 Task: Explore satellite view of the Redwood National and State Parks.
Action: Mouse moved to (110, 173)
Screenshot: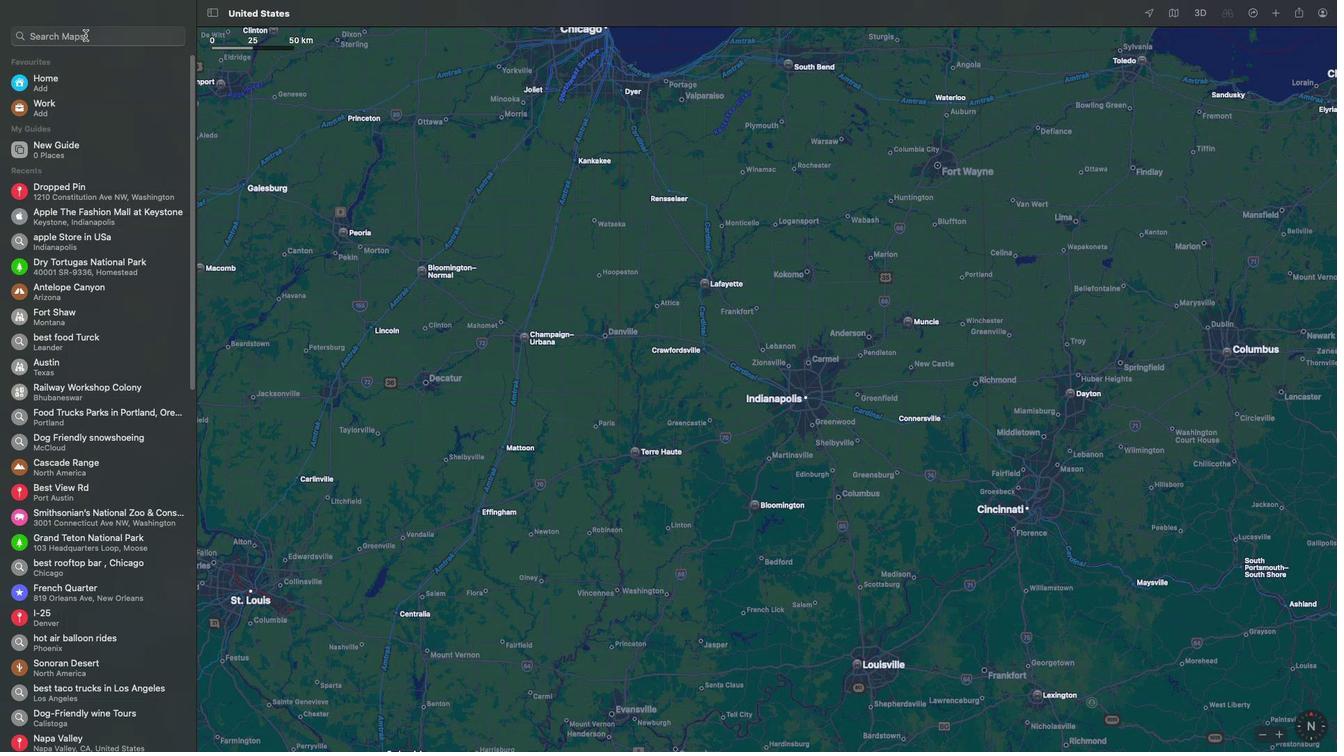 
Action: Mouse pressed left at (110, 173)
Screenshot: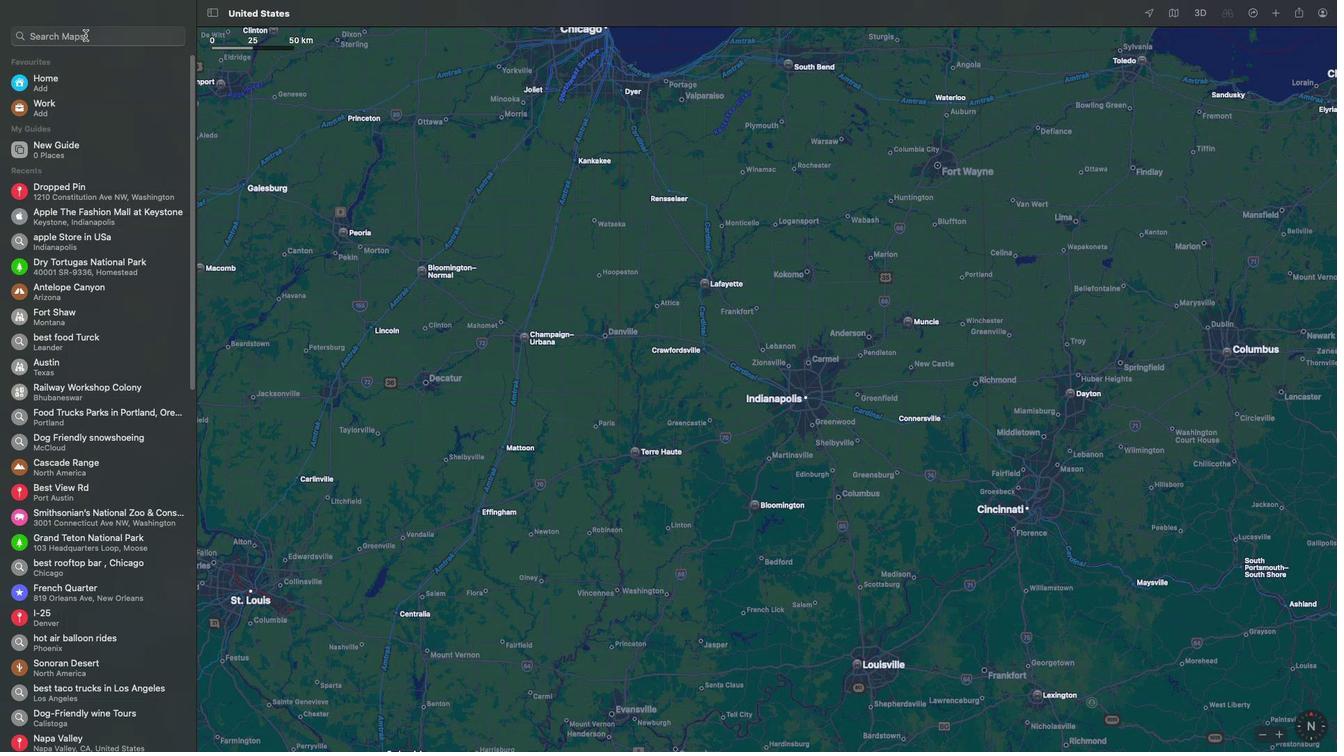 
Action: Key pressed Key.shift'R''E''D''W''O''O''D'Key.spaceKey.shift'N''A''T''I''O''N''A''L'Key.space'A''N''D'Key.space'A'Key.backspace'S''T''A''T''E'Key.spaceKey.shift'P''A''R''K''S'Key.enterKey.caps_lock
Screenshot: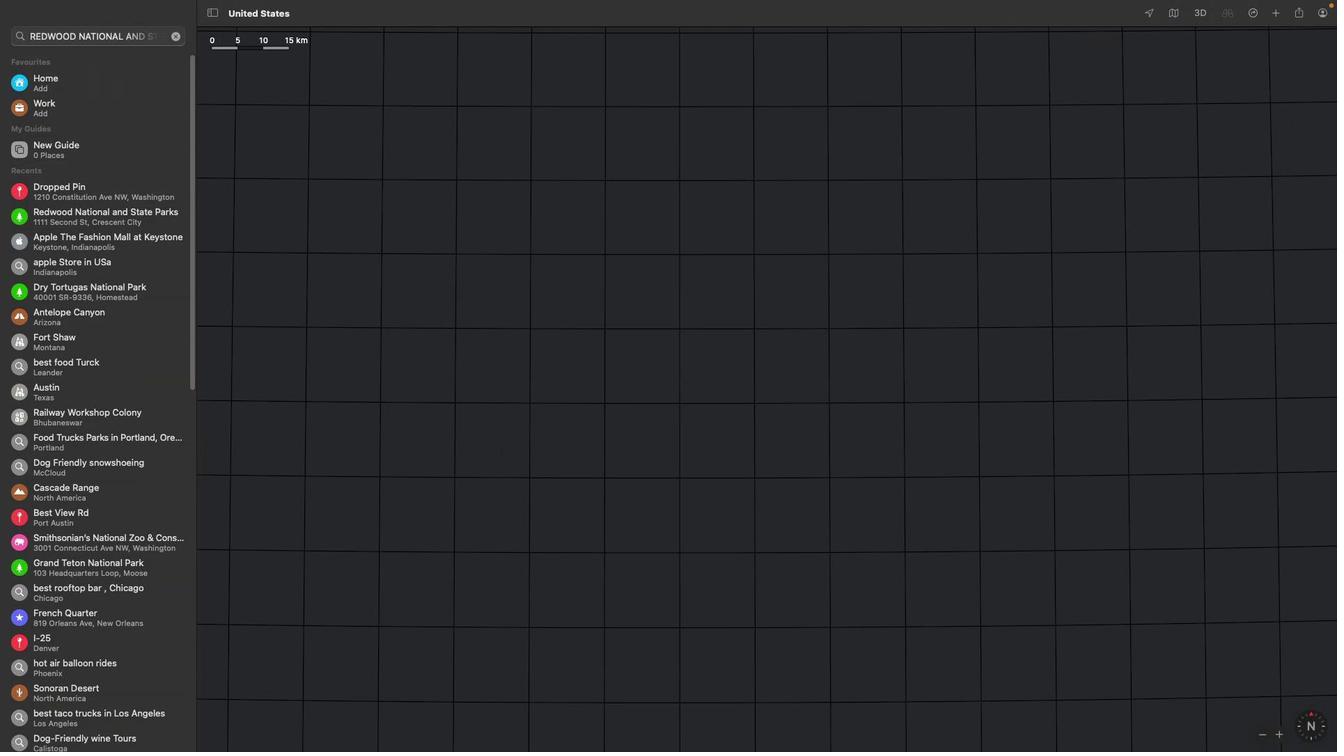 
Action: Mouse moved to (1140, 160)
Screenshot: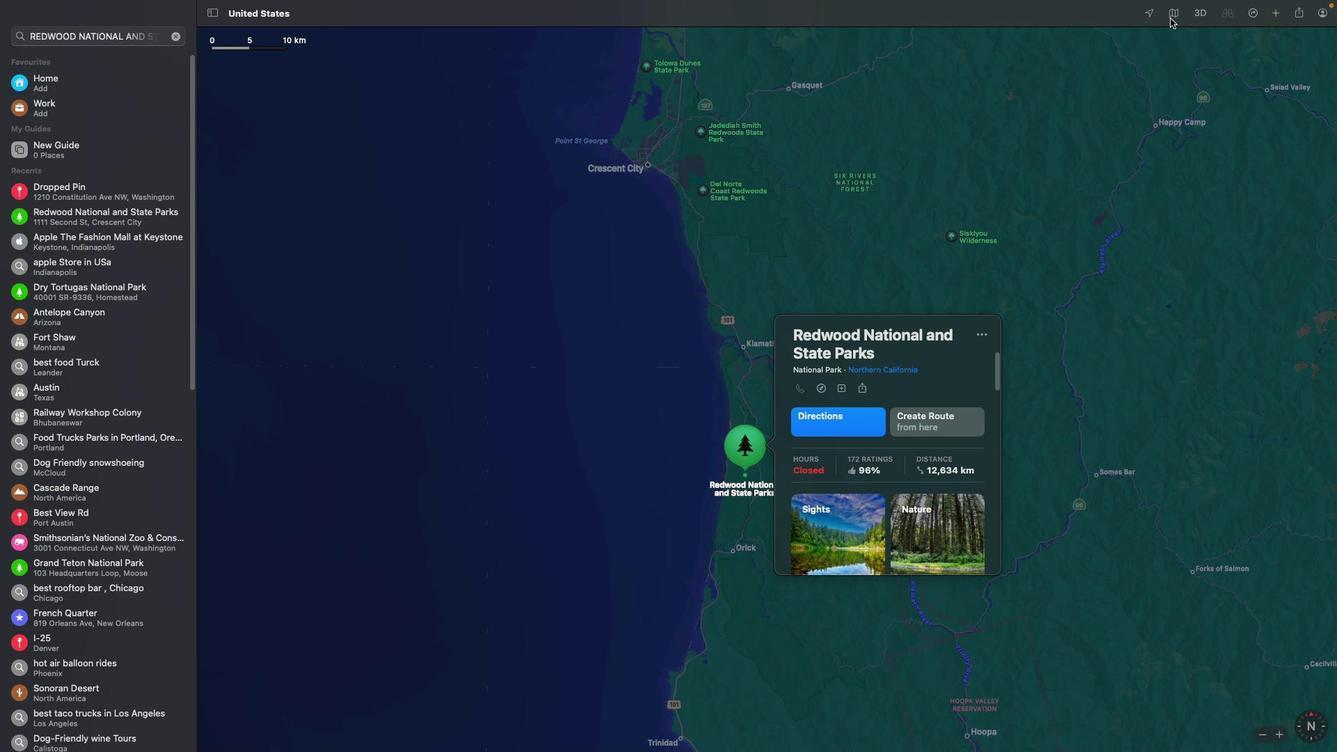 
Action: Mouse pressed left at (1140, 160)
Screenshot: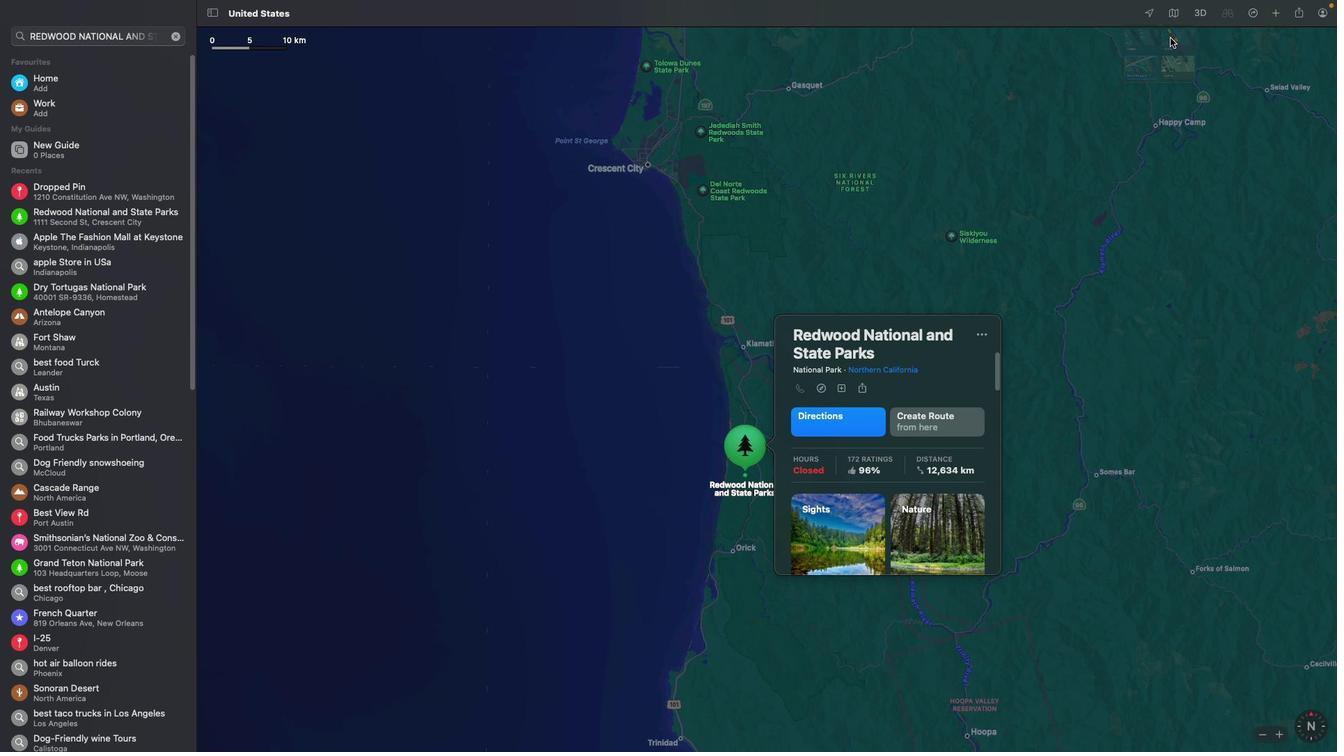 
Action: Mouse moved to (1194, 281)
Screenshot: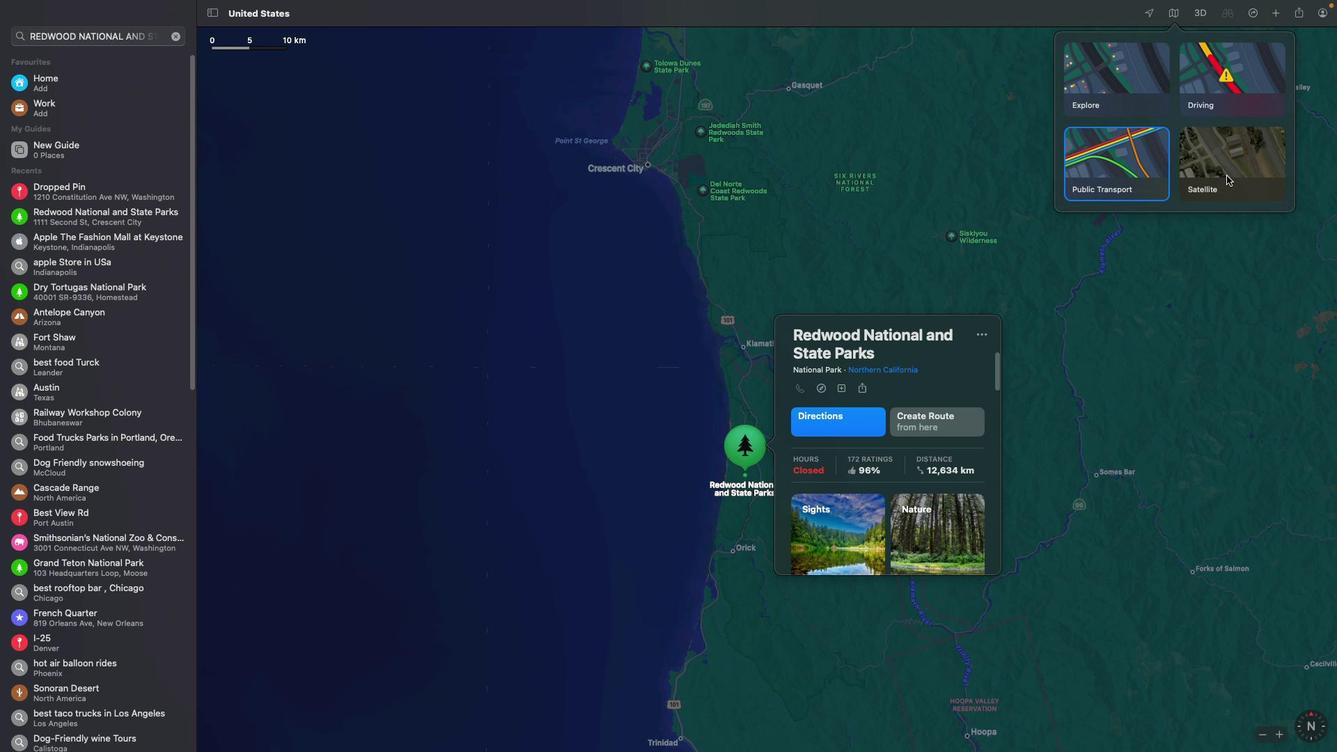 
Action: Mouse pressed left at (1194, 281)
Screenshot: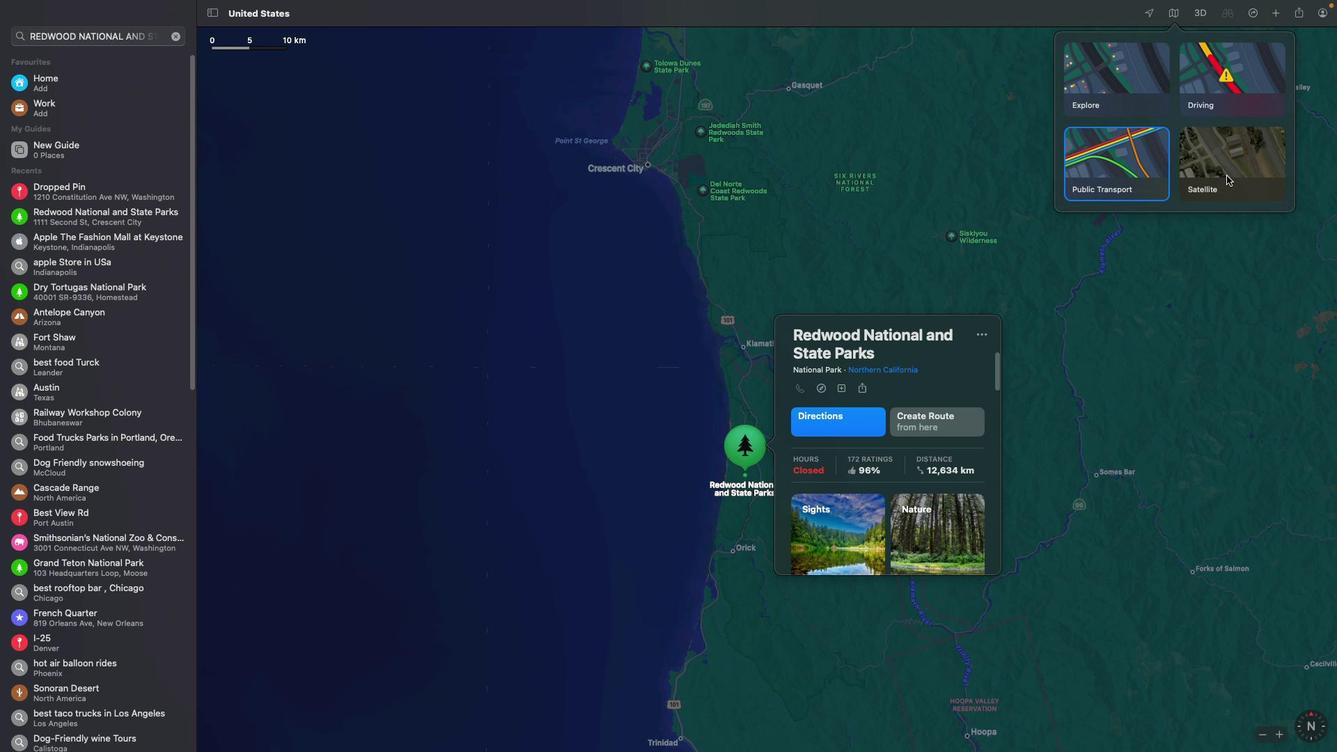 
Action: Mouse moved to (725, 535)
Screenshot: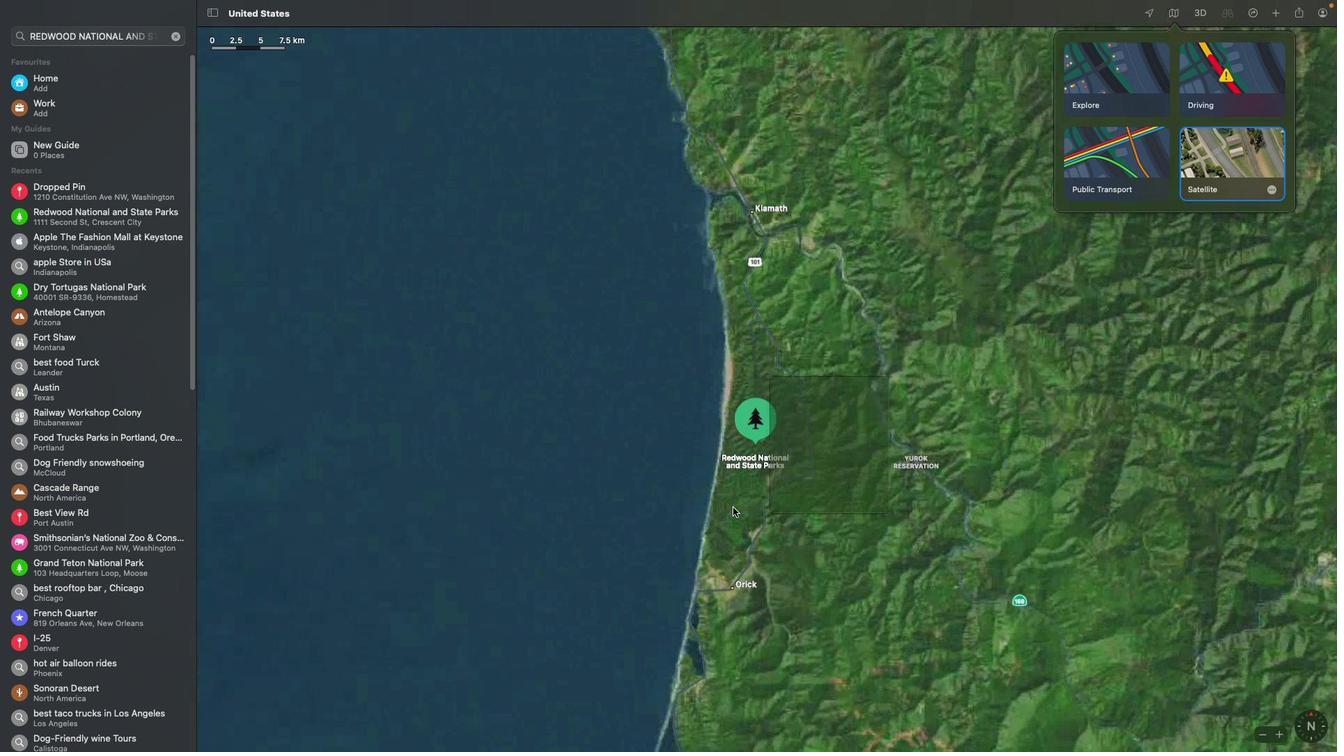
Action: Mouse scrolled (725, 535) with delta (28, 147)
Screenshot: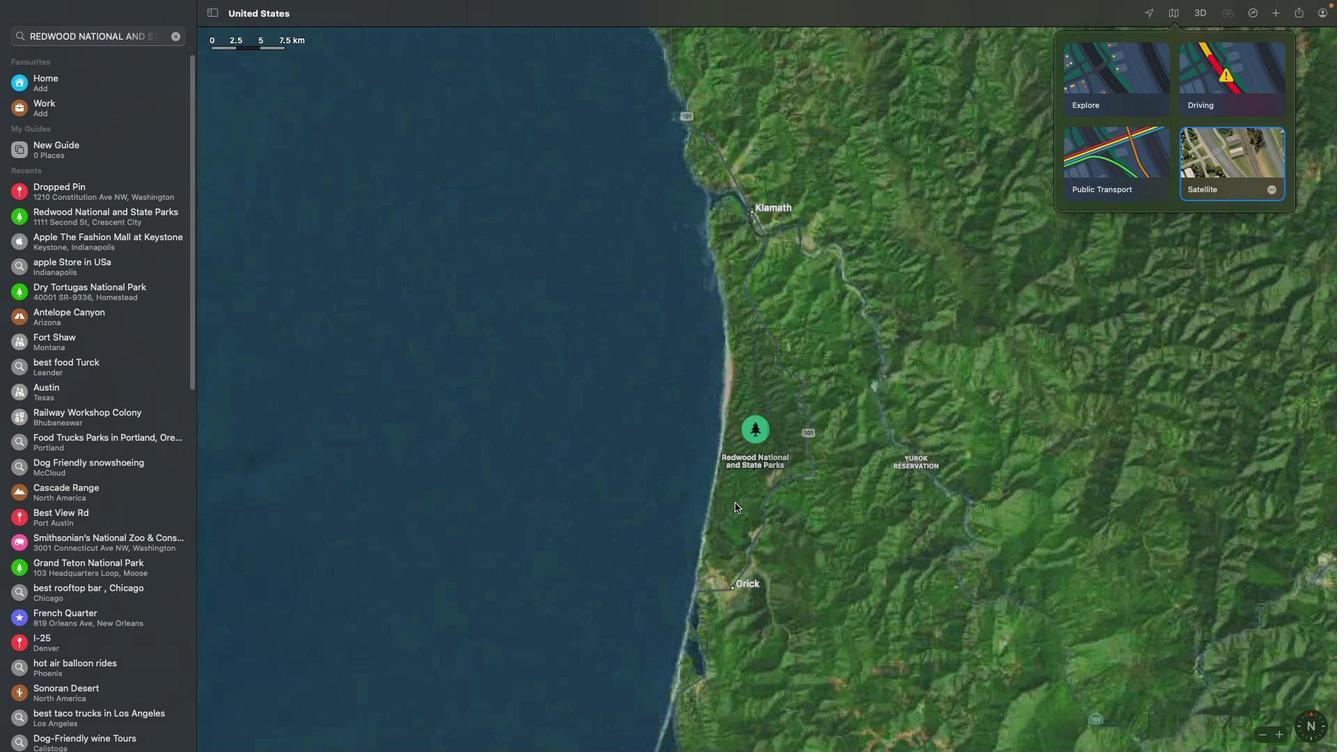
Action: Mouse scrolled (725, 535) with delta (28, 147)
Screenshot: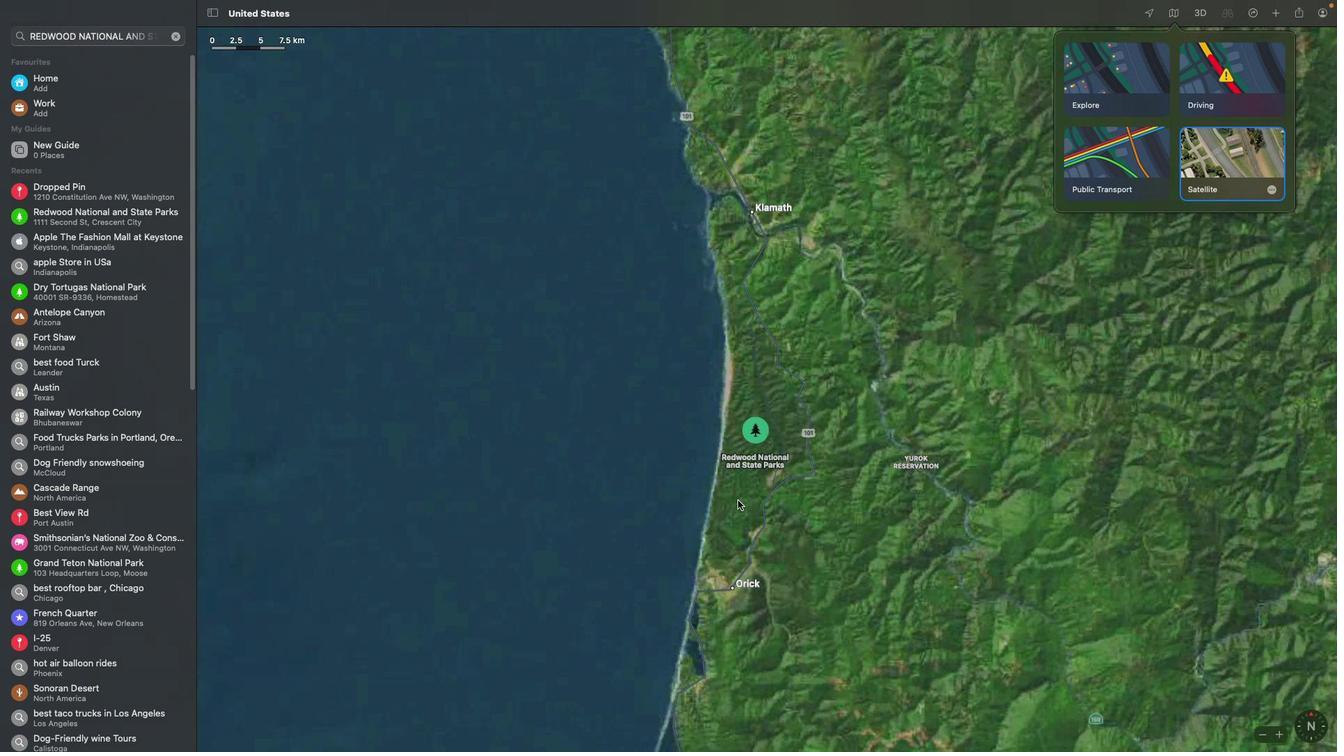 
Action: Mouse scrolled (725, 535) with delta (28, 148)
Screenshot: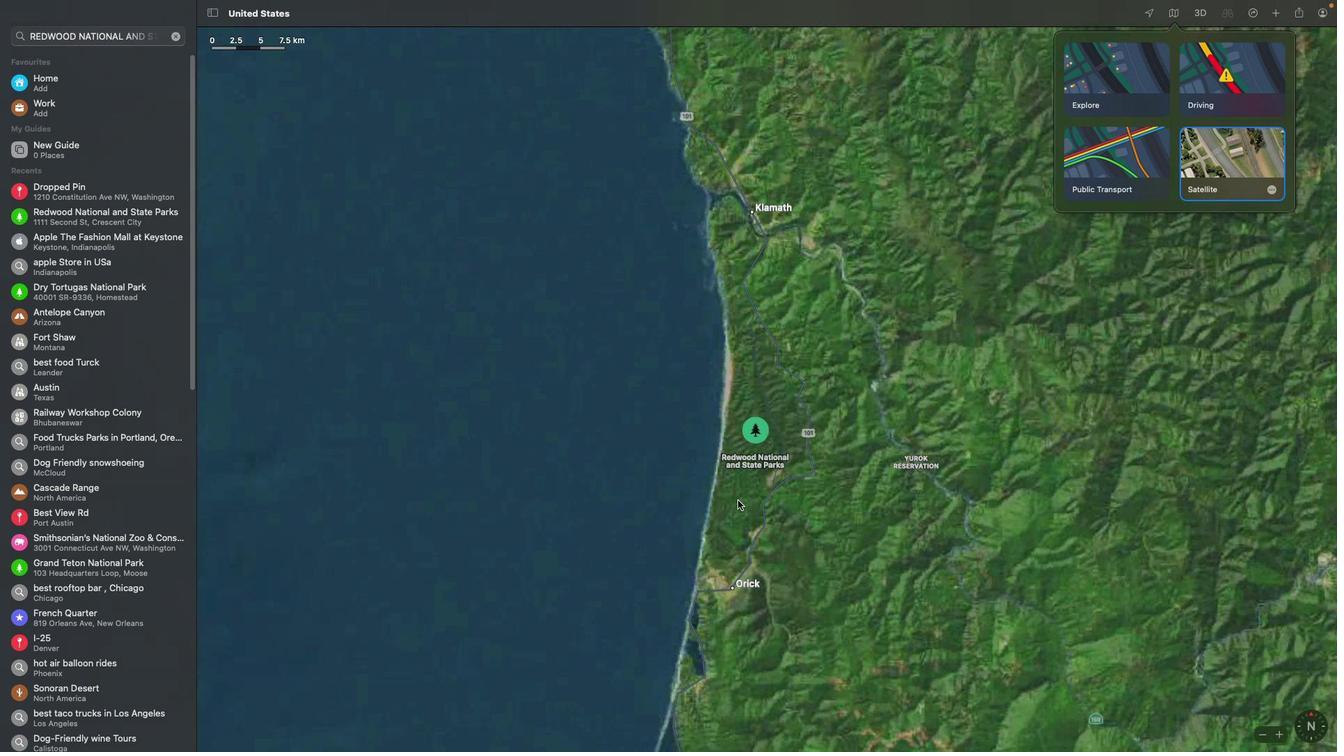 
Action: Mouse scrolled (725, 535) with delta (28, 149)
Screenshot: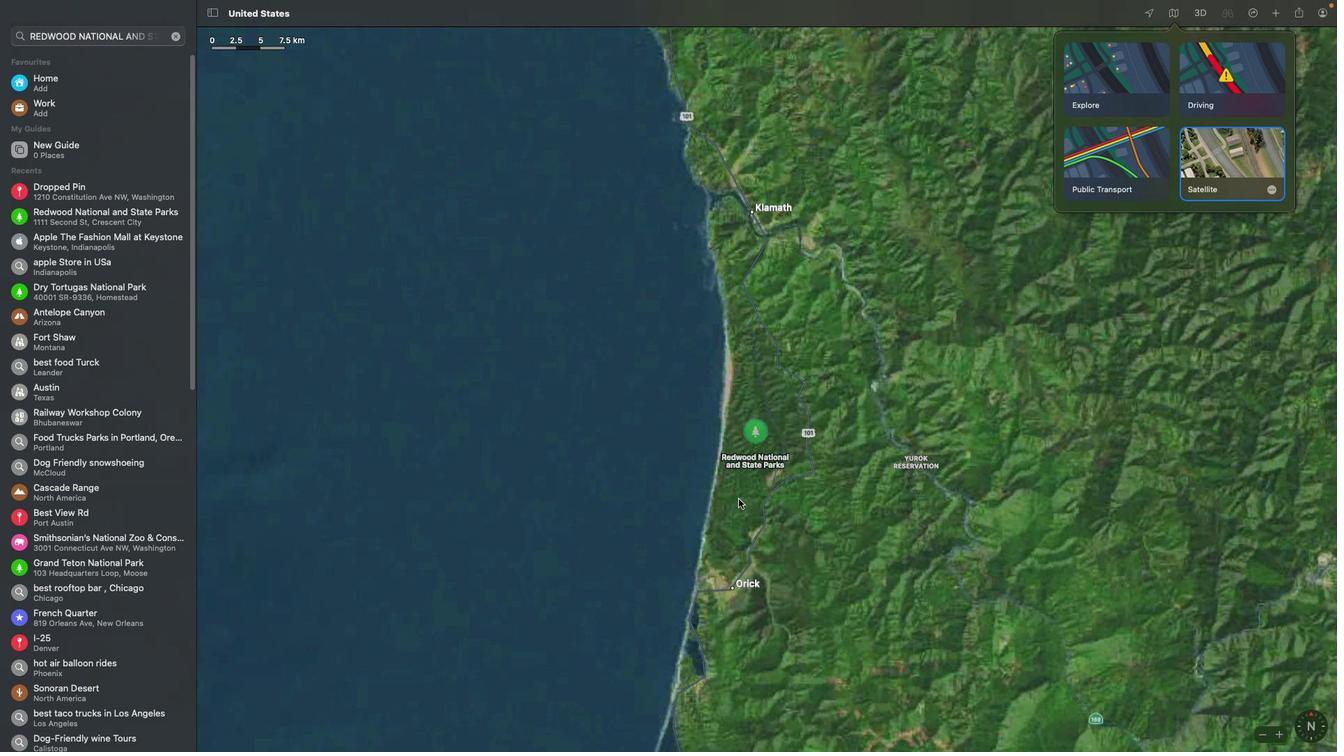 
Action: Mouse scrolled (725, 535) with delta (28, 150)
Screenshot: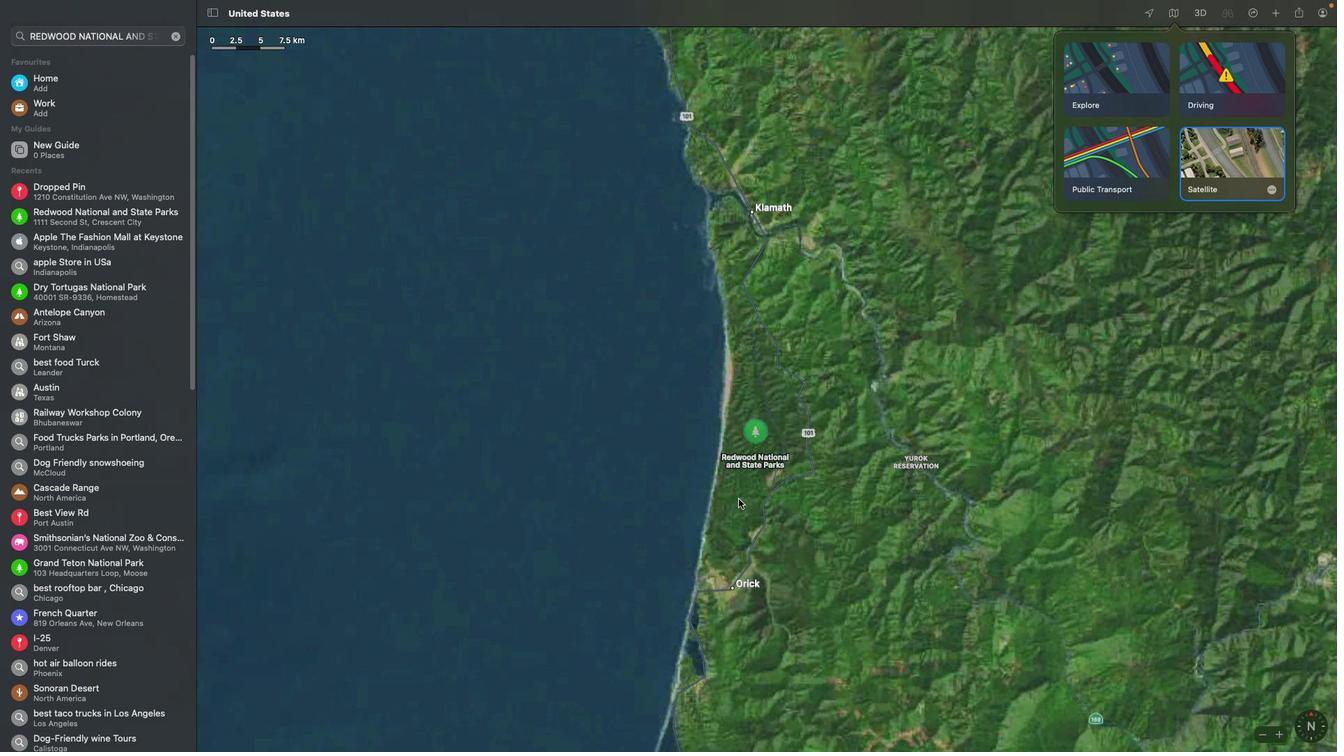
Action: Mouse scrolled (725, 535) with delta (28, 150)
Screenshot: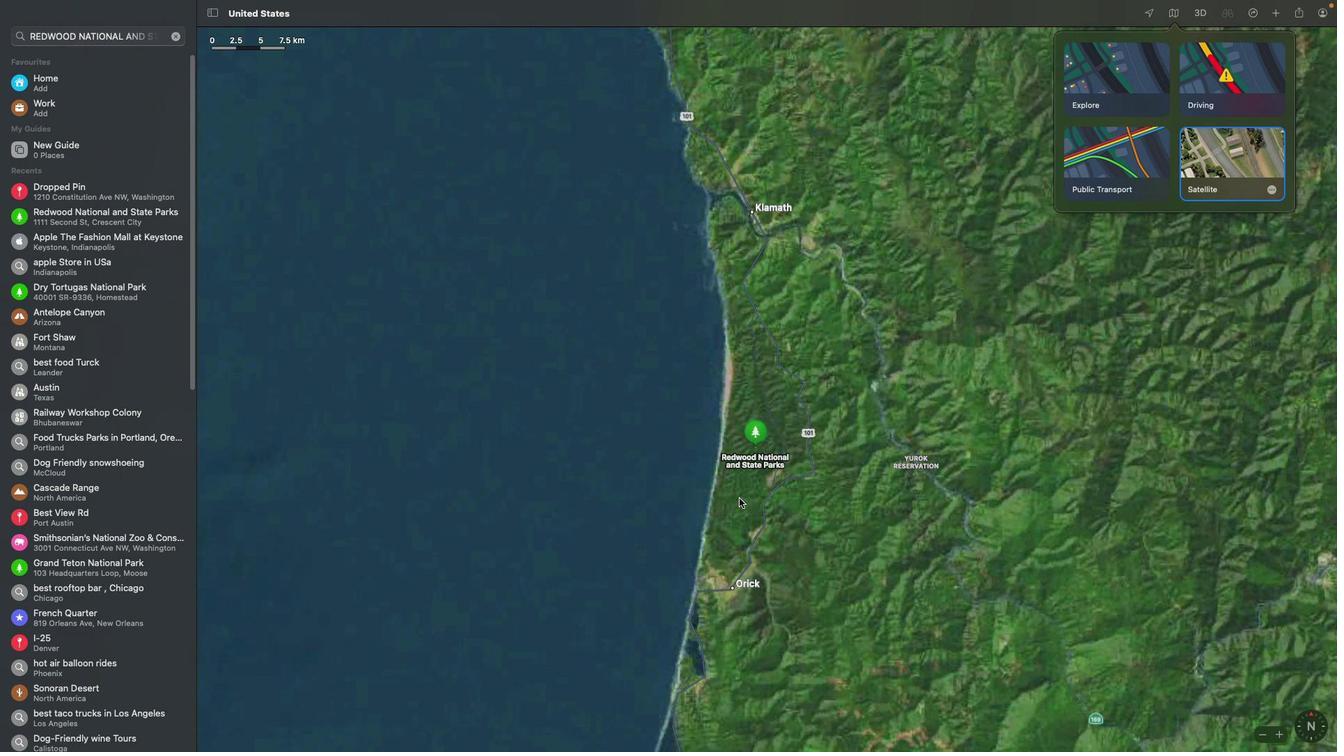 
Action: Mouse moved to (730, 528)
Screenshot: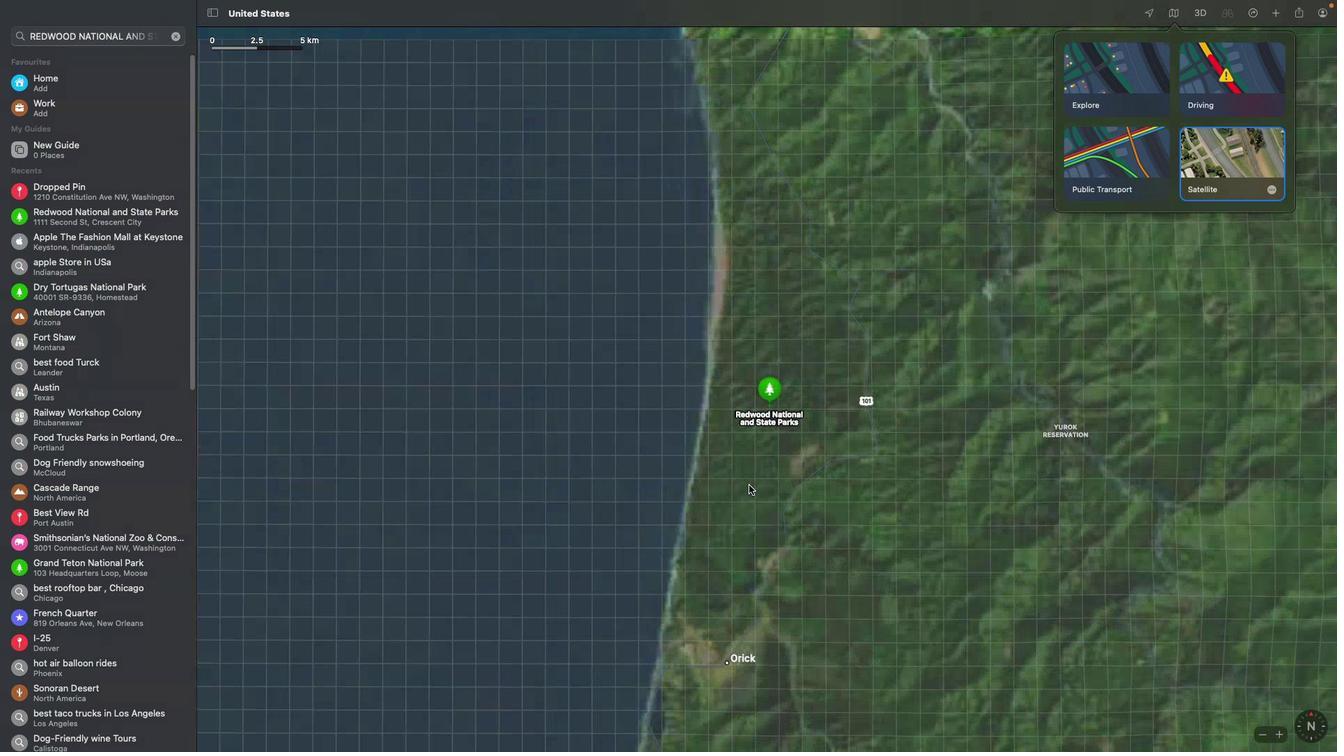 
Action: Mouse scrolled (730, 528) with delta (28, 147)
Screenshot: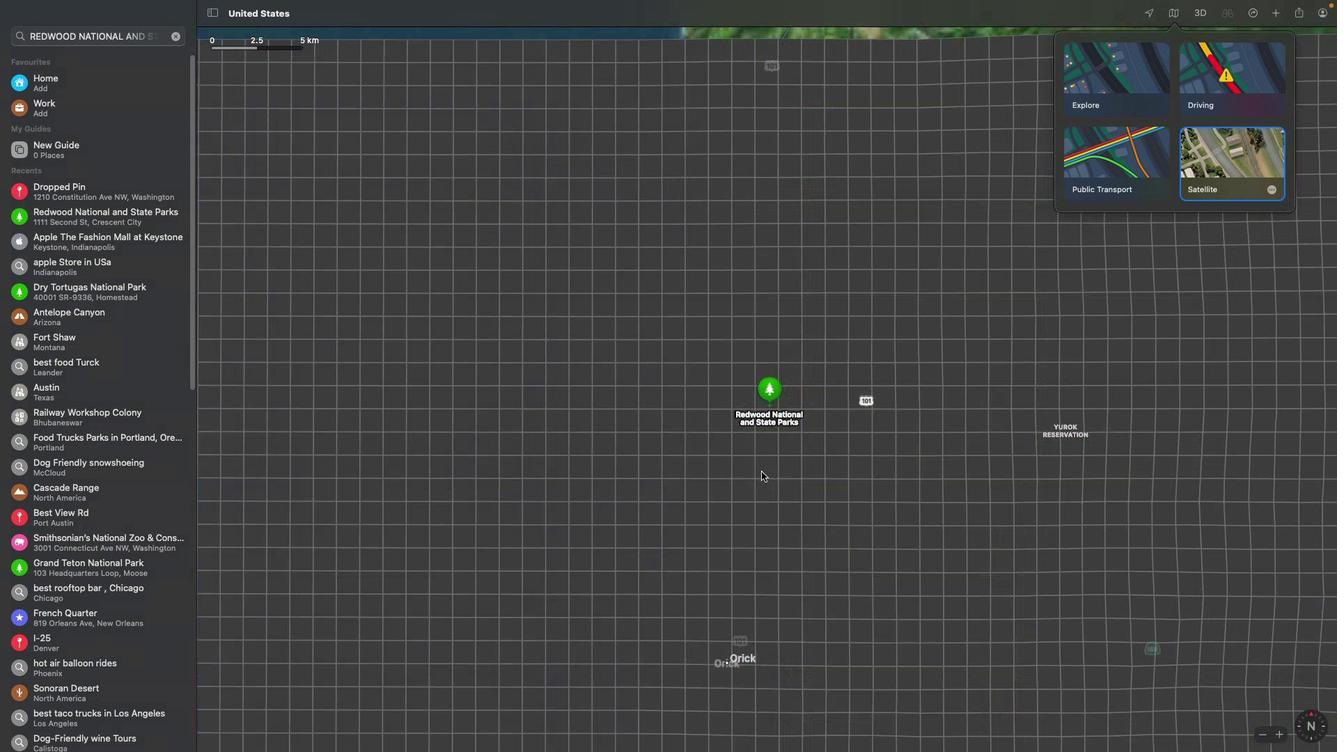 
Action: Mouse scrolled (730, 528) with delta (28, 147)
Screenshot: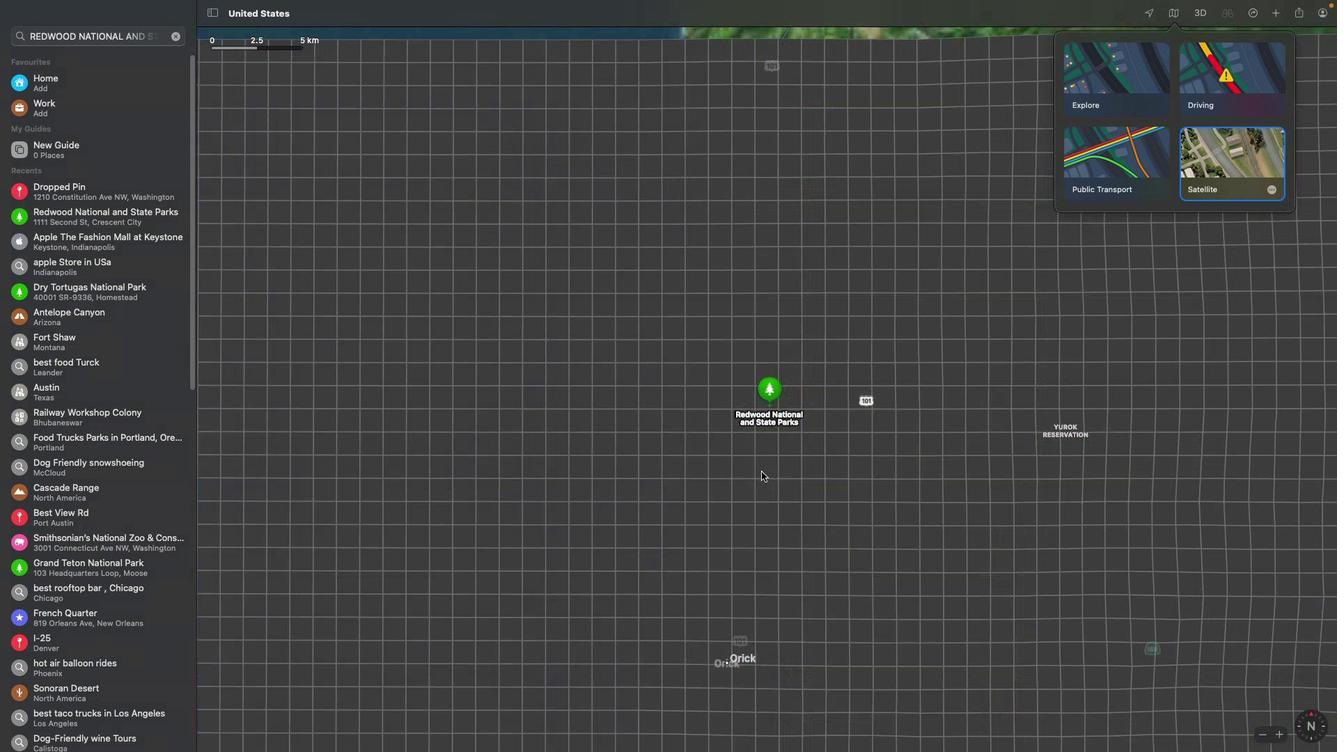 
Action: Mouse scrolled (730, 528) with delta (28, 148)
Screenshot: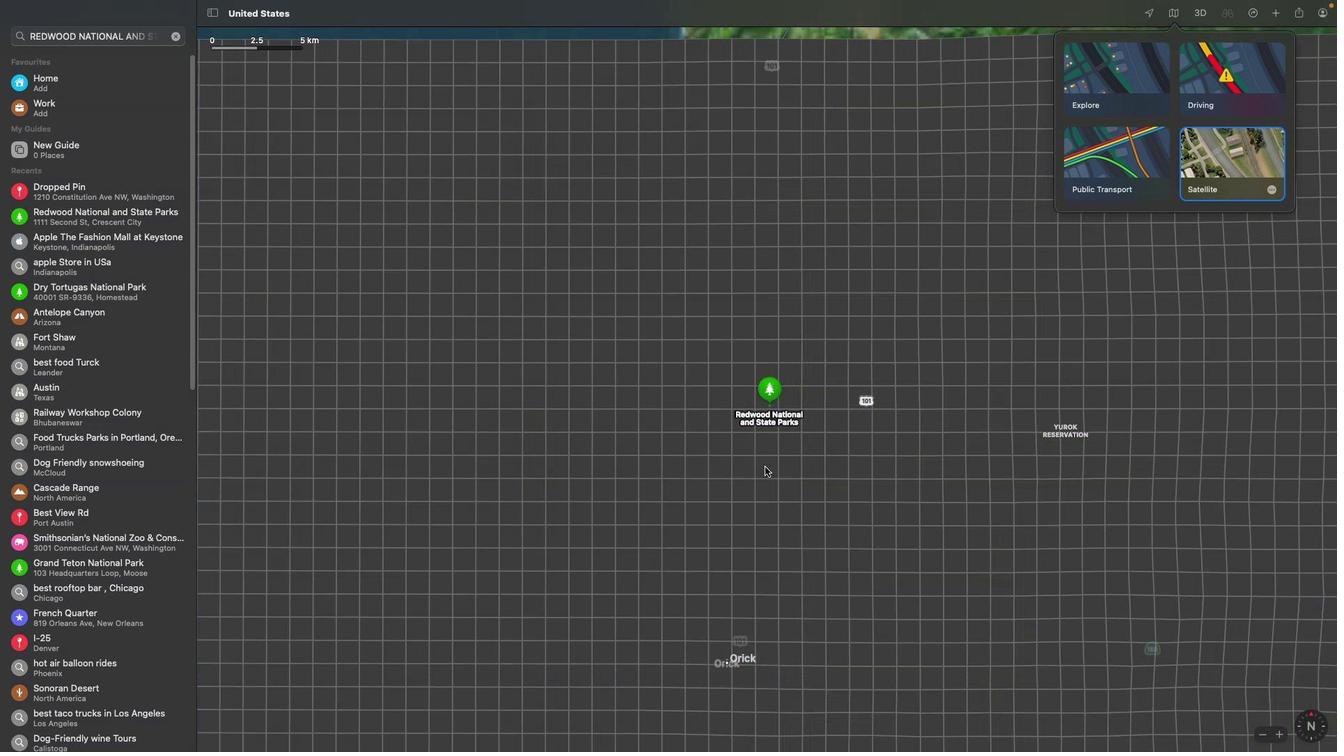 
Action: Mouse scrolled (730, 528) with delta (28, 149)
Screenshot: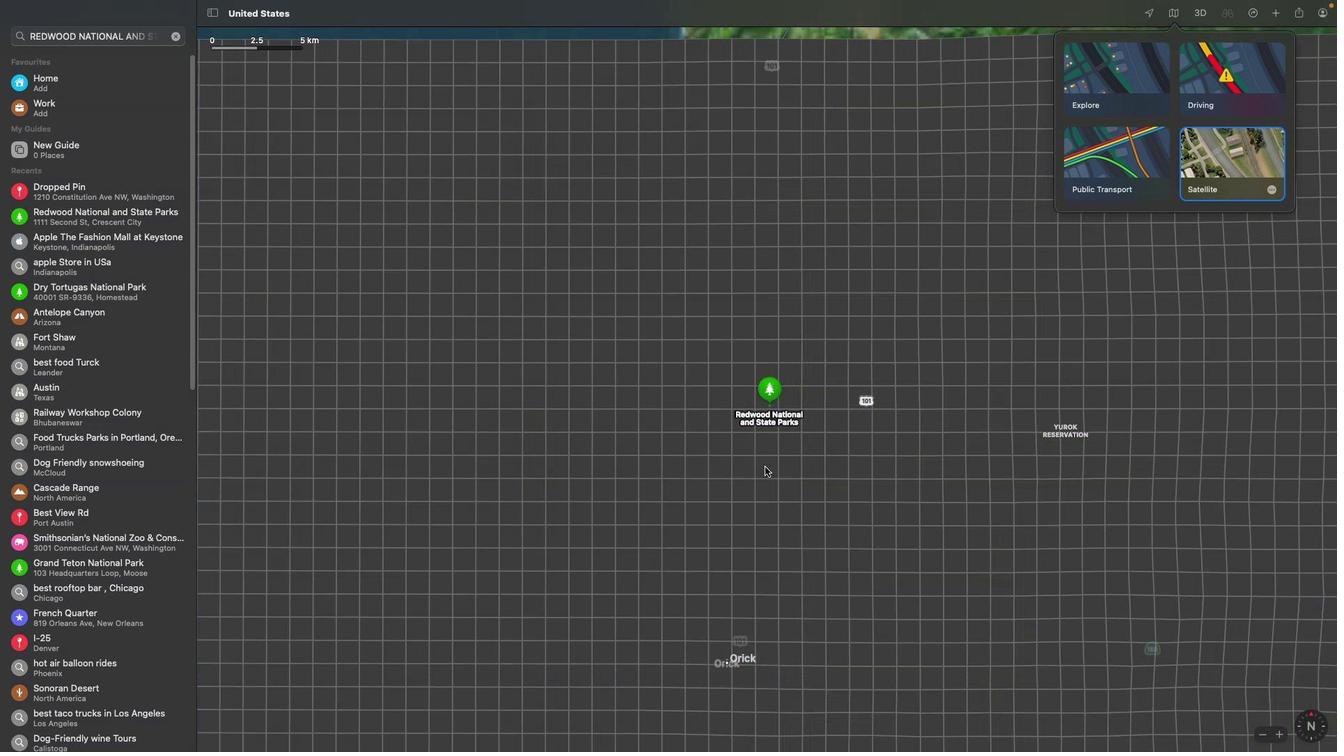 
Action: Mouse scrolled (730, 528) with delta (28, 150)
Screenshot: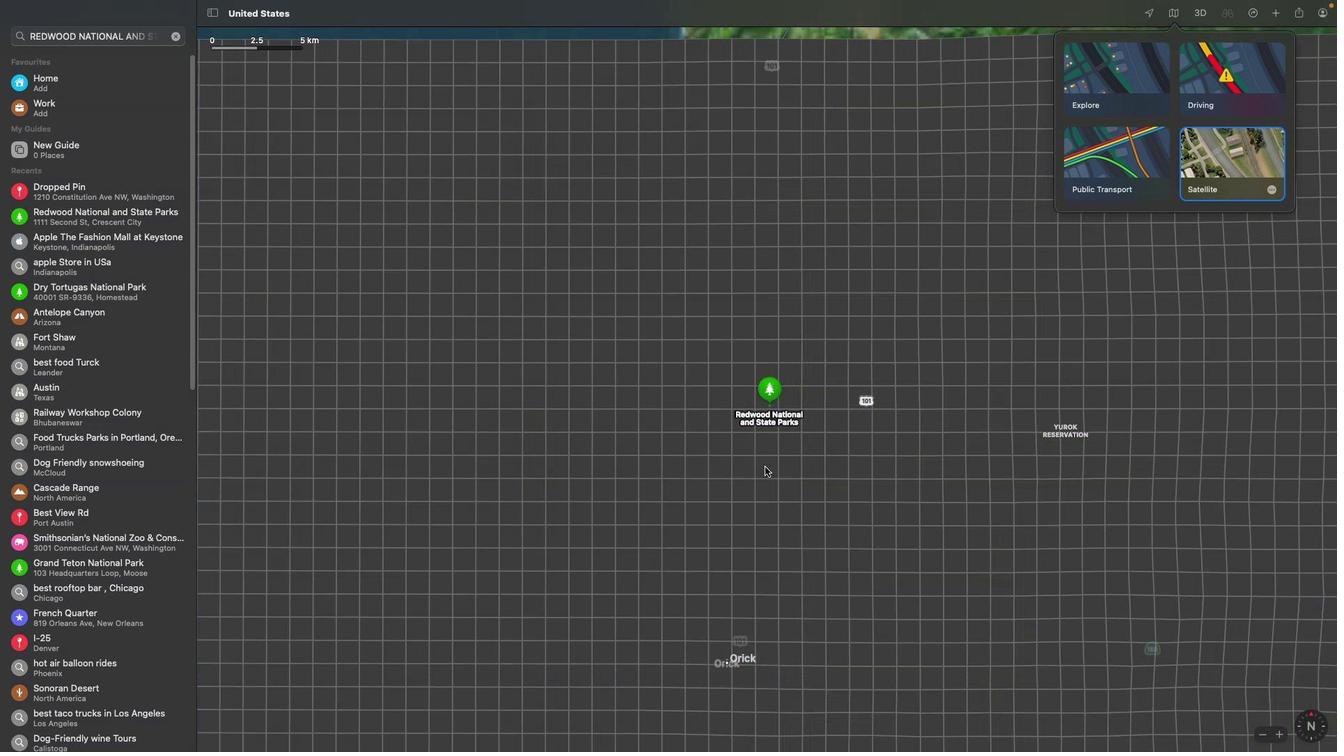 
Action: Mouse scrolled (730, 528) with delta (28, 150)
Screenshot: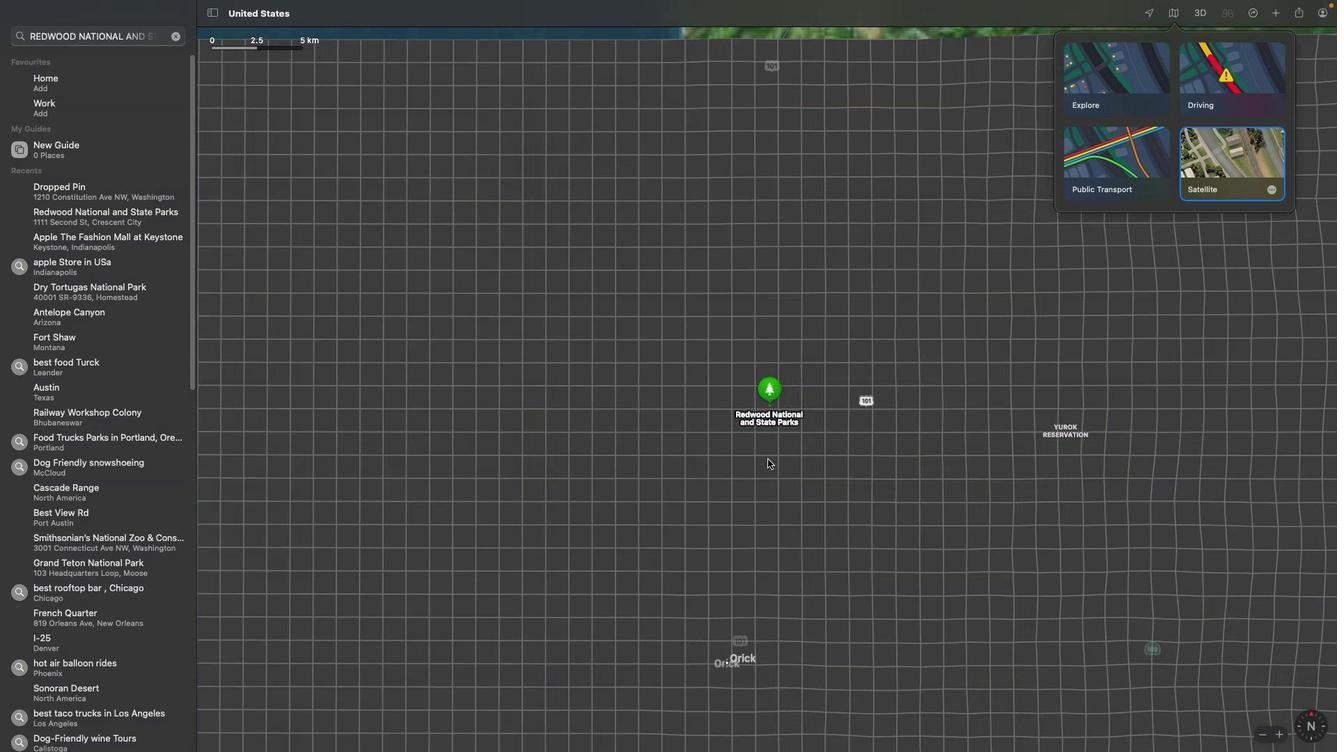 
Action: Mouse moved to (763, 487)
Screenshot: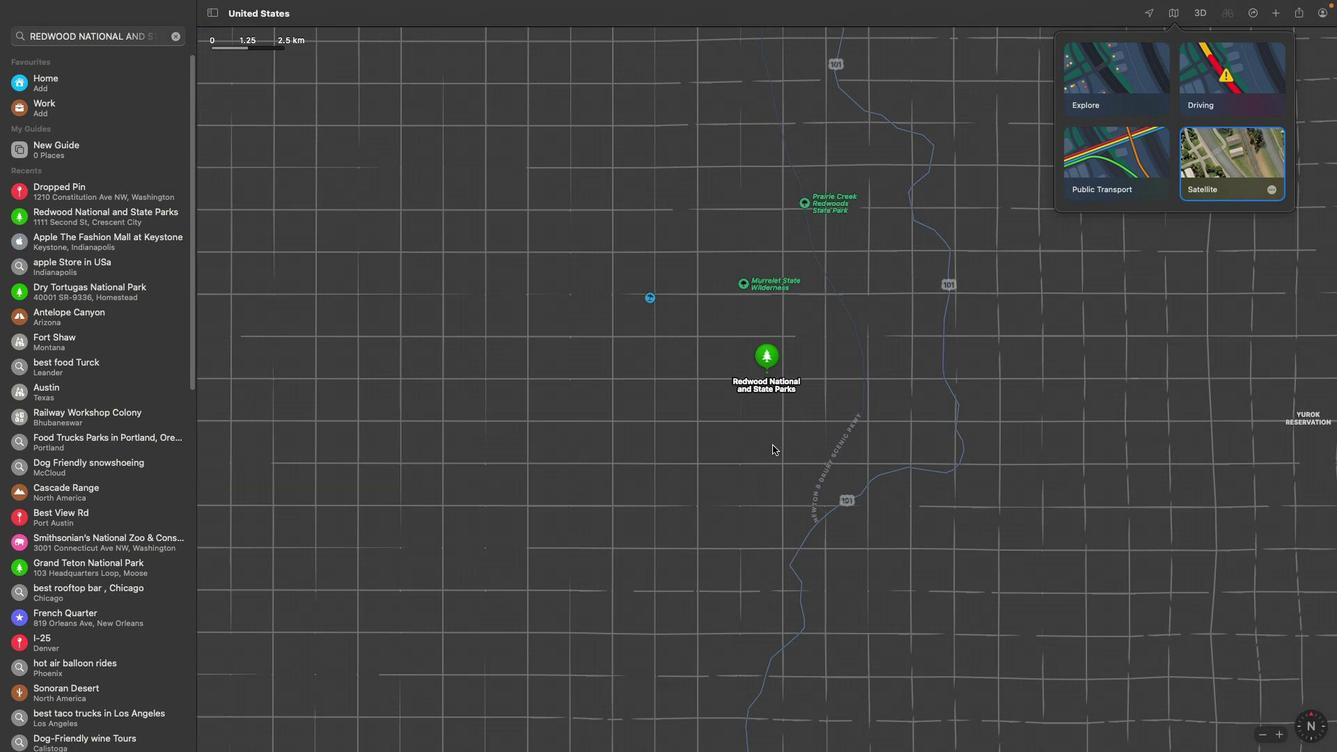 
Action: Mouse scrolled (763, 487) with delta (28, 147)
Screenshot: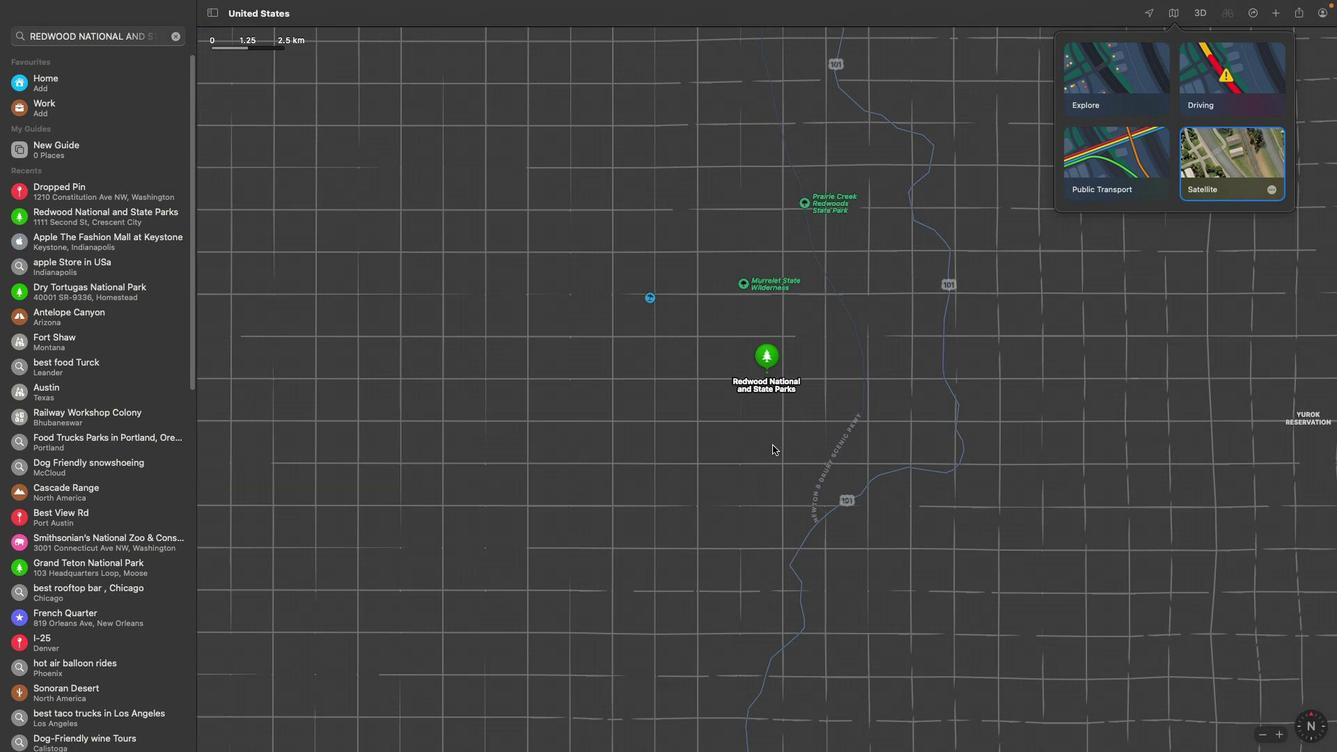 
Action: Mouse scrolled (763, 487) with delta (28, 147)
Screenshot: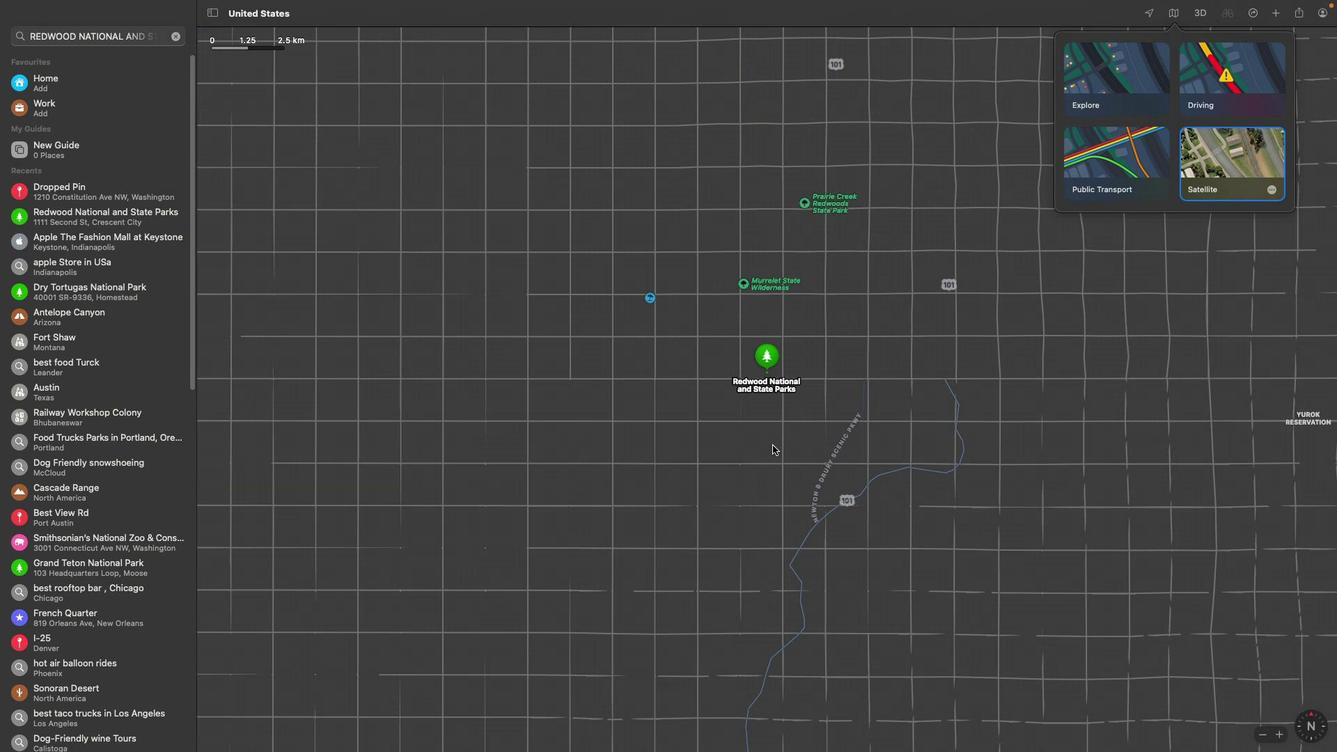 
Action: Mouse scrolled (763, 487) with delta (28, 148)
Screenshot: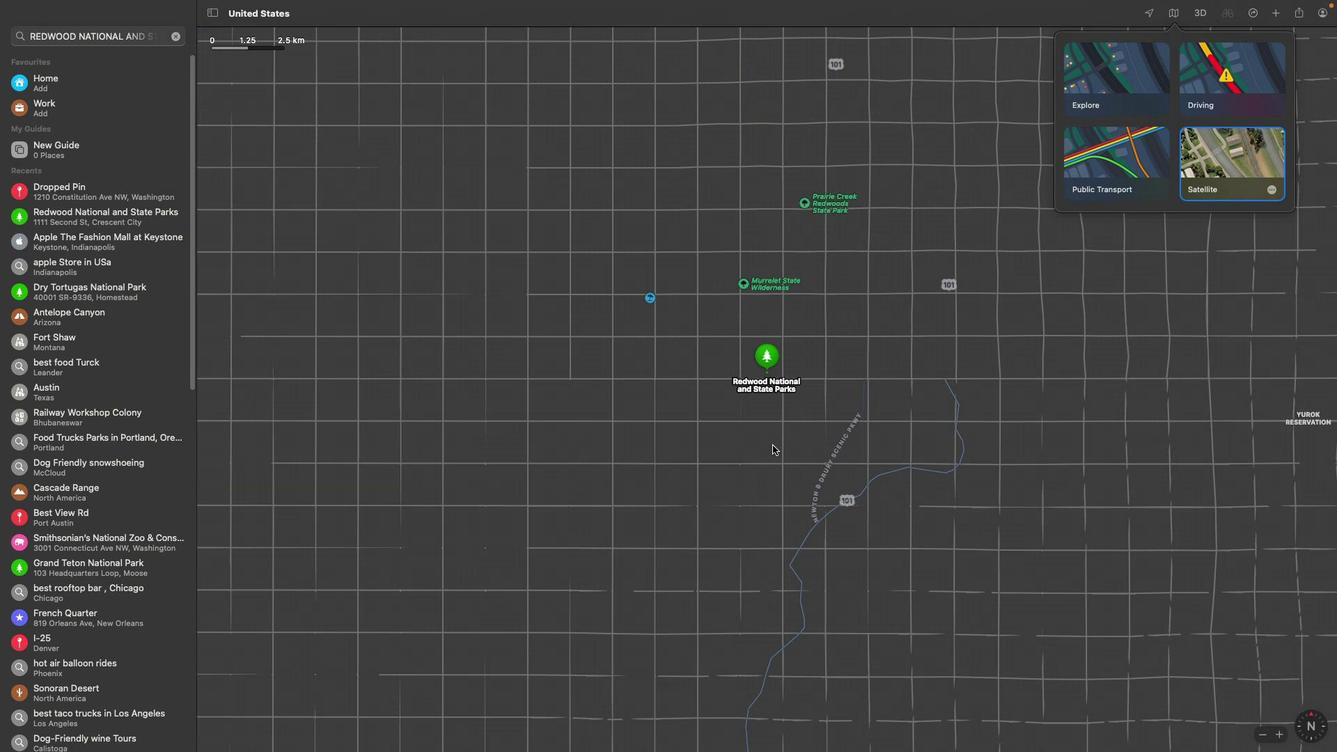 
Action: Mouse scrolled (763, 487) with delta (28, 149)
Screenshot: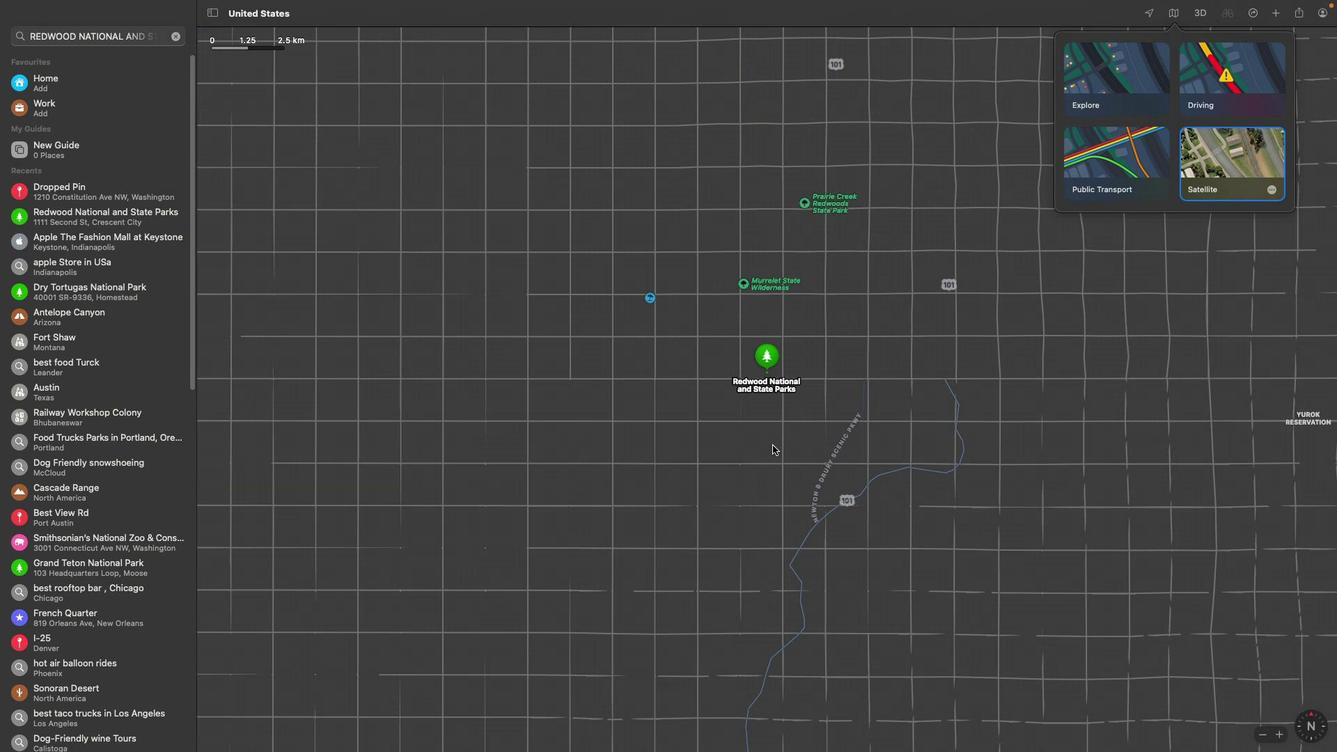 
Action: Mouse scrolled (763, 487) with delta (28, 150)
Screenshot: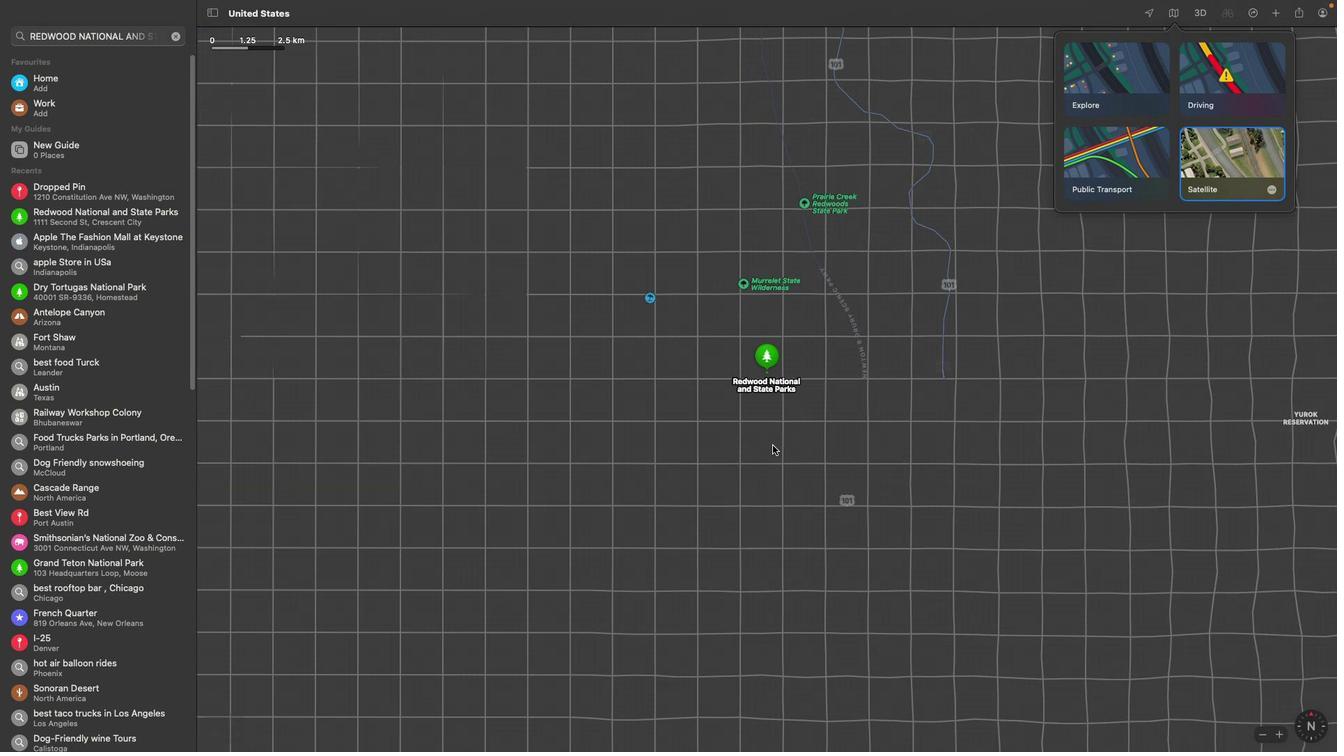 
Action: Mouse scrolled (763, 487) with delta (28, 150)
Screenshot: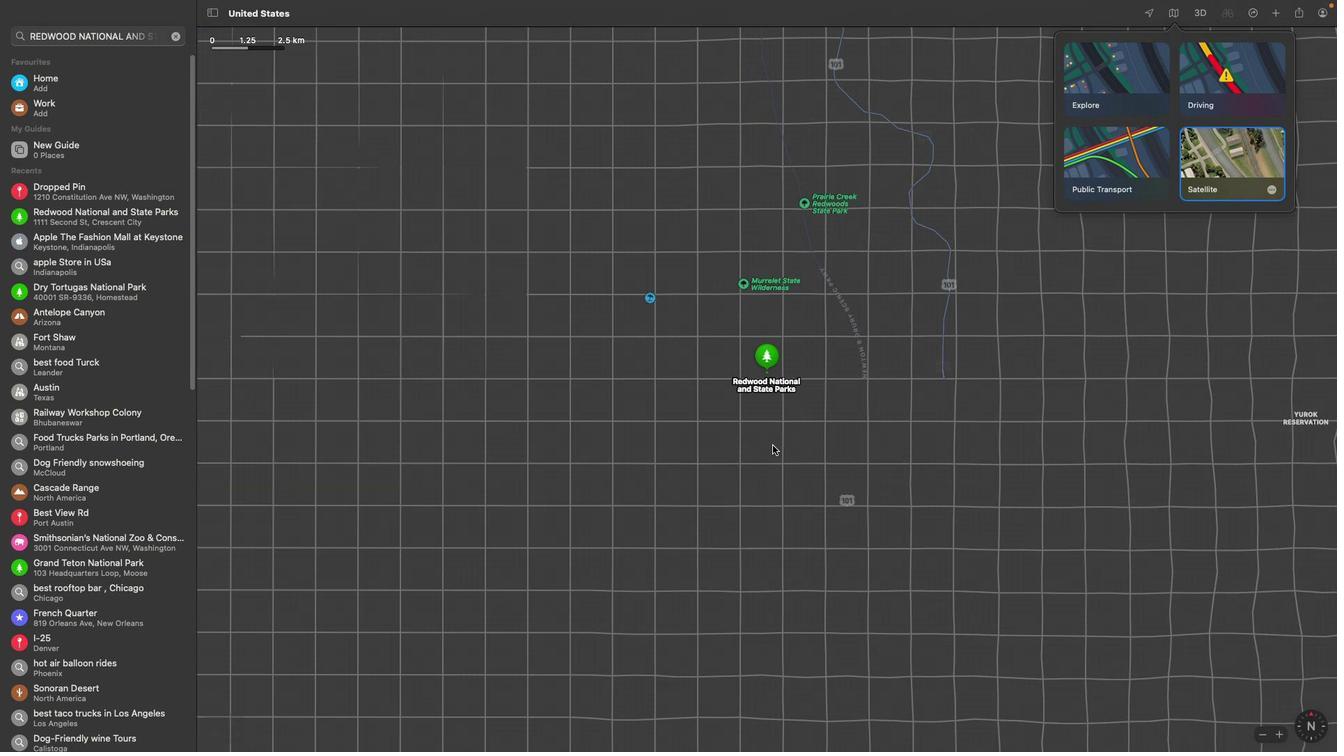 
Action: Mouse moved to (742, 464)
Screenshot: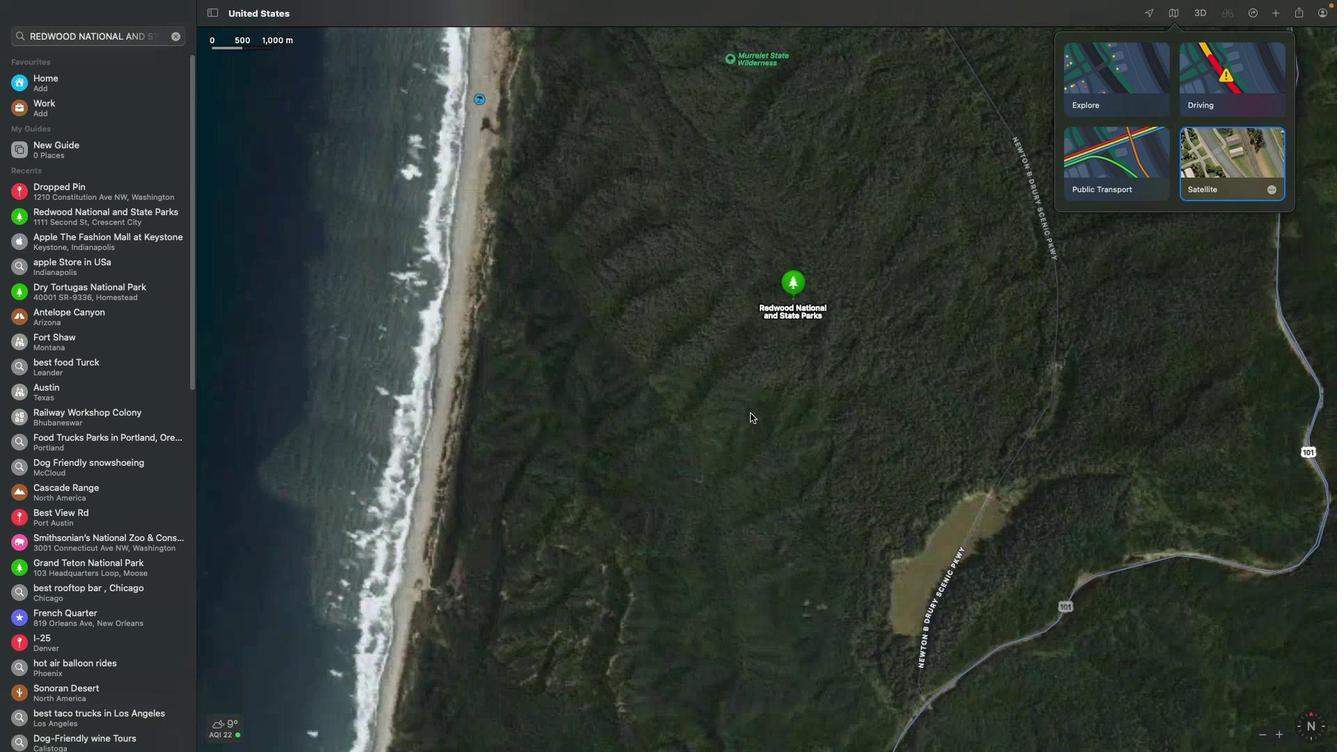 
Action: Mouse scrolled (742, 464) with delta (28, 147)
Screenshot: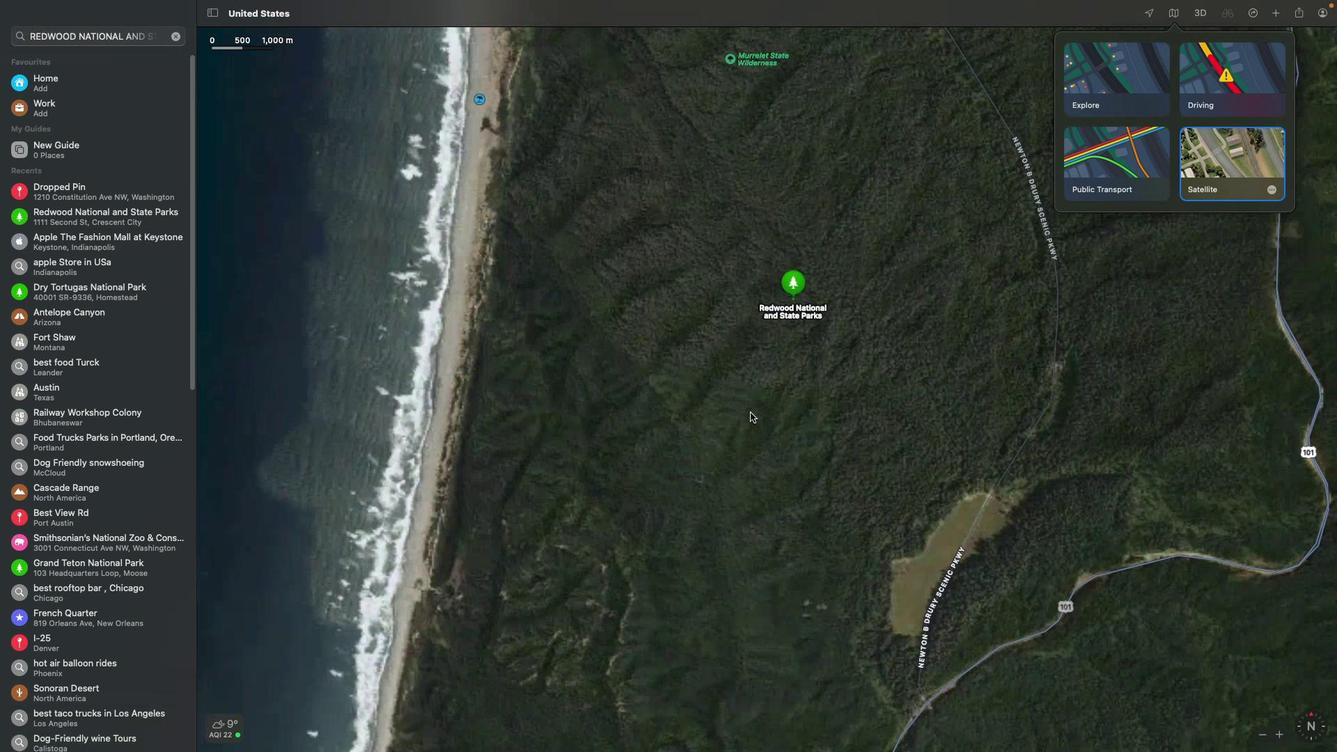 
Action: Mouse scrolled (742, 464) with delta (28, 147)
Screenshot: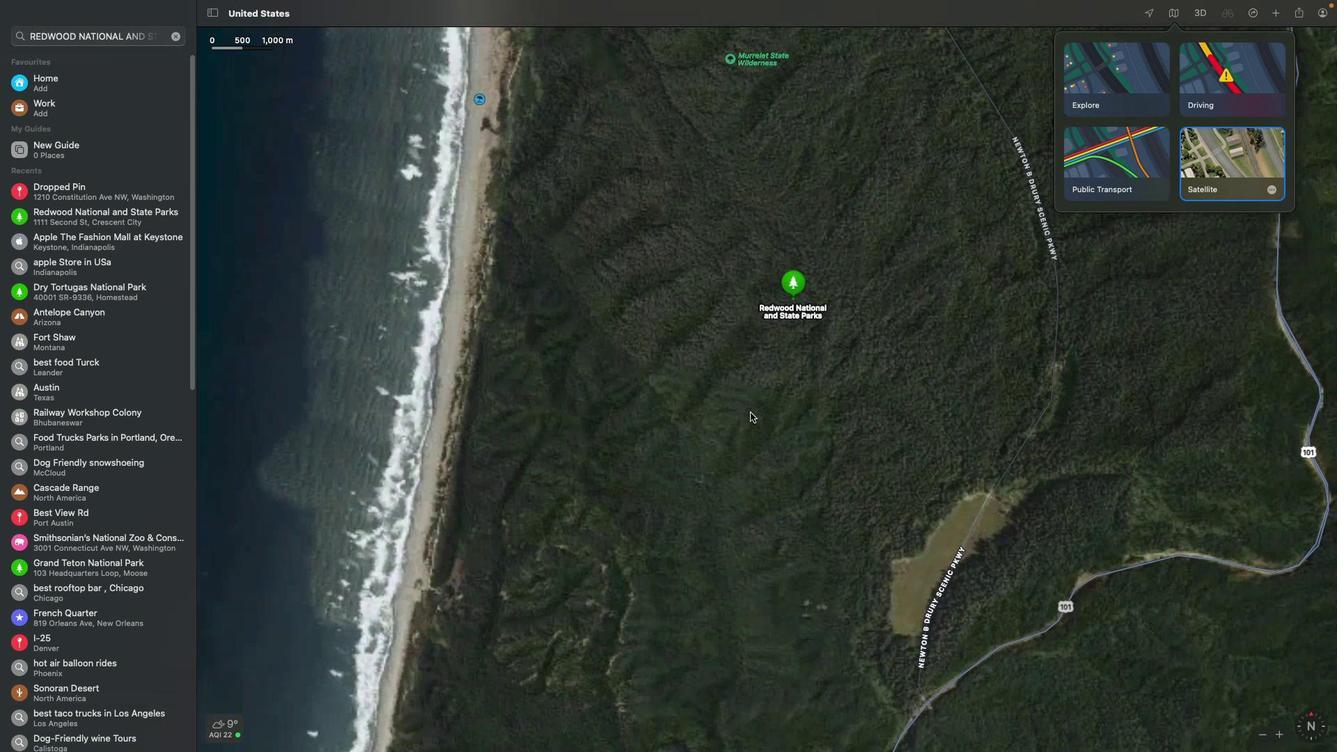 
Action: Mouse scrolled (742, 464) with delta (28, 148)
Screenshot: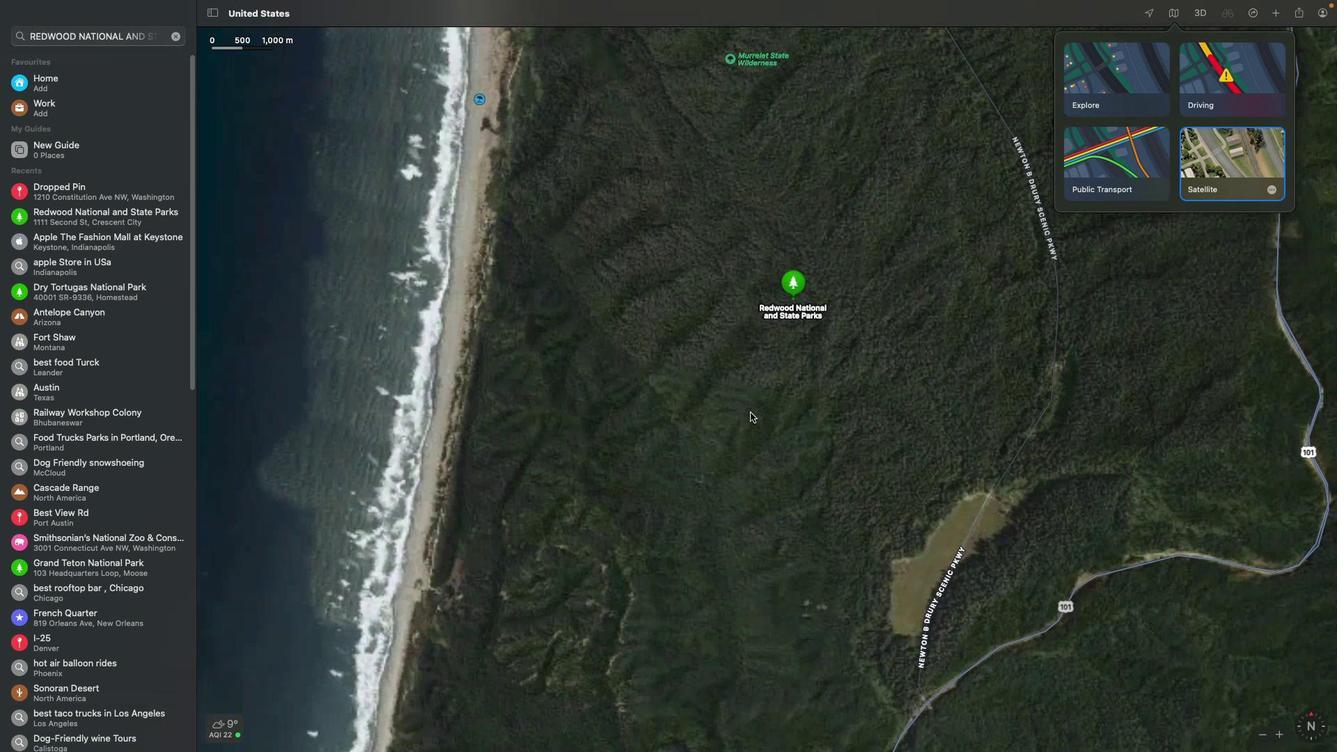 
Action: Mouse scrolled (742, 464) with delta (28, 149)
Screenshot: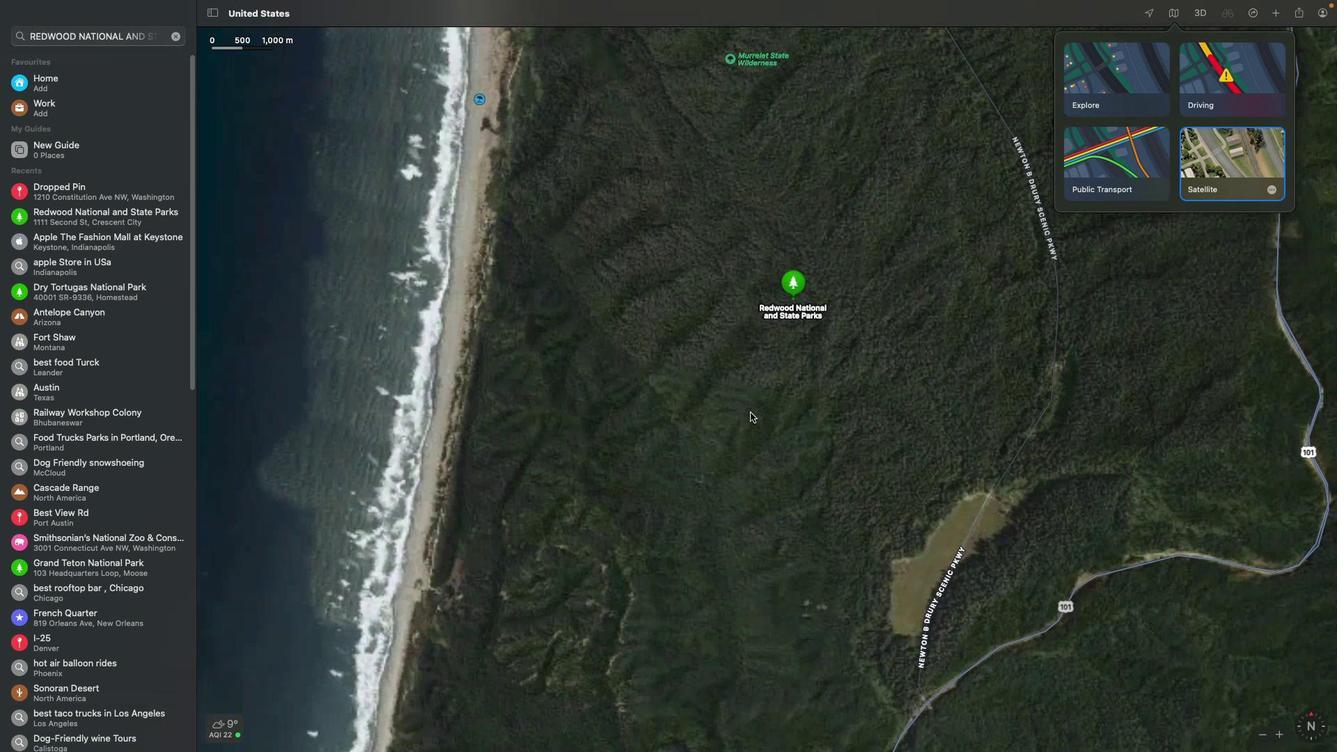 
Action: Mouse scrolled (742, 464) with delta (28, 150)
Screenshot: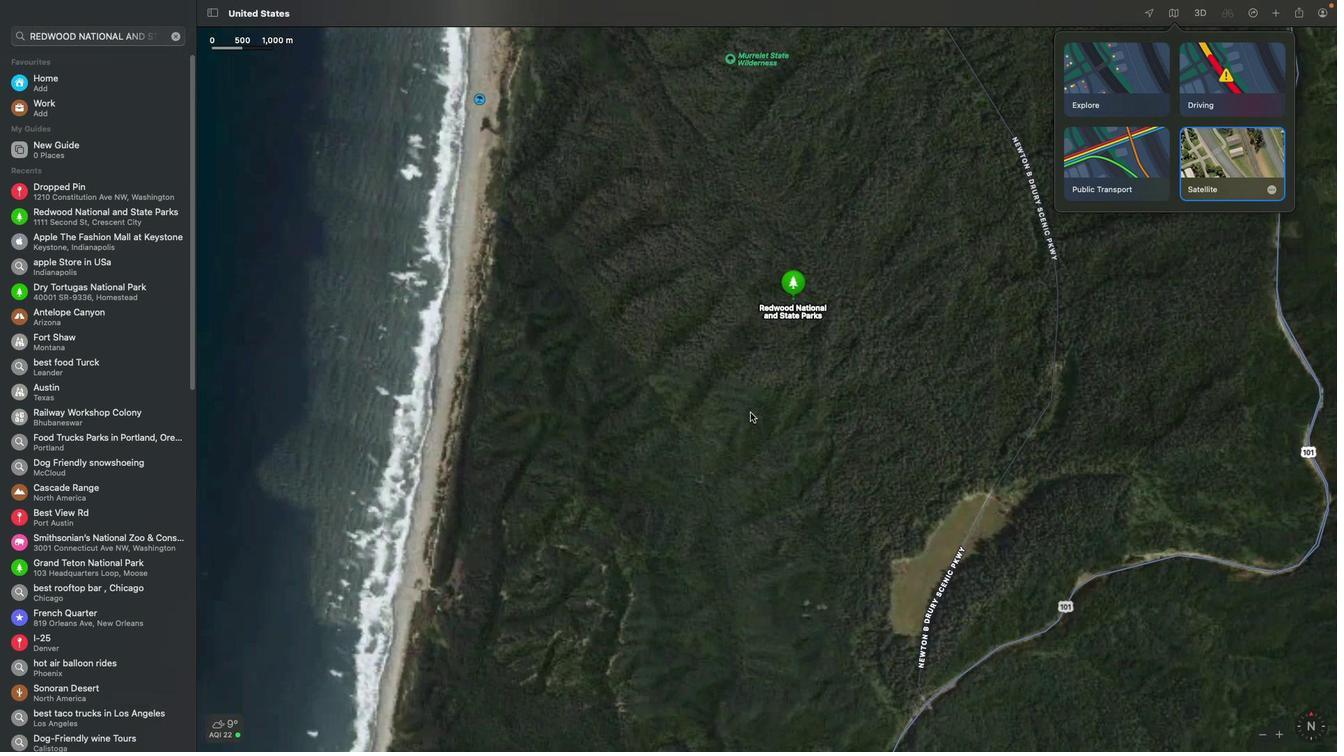 
Action: Mouse scrolled (742, 464) with delta (28, 151)
Screenshot: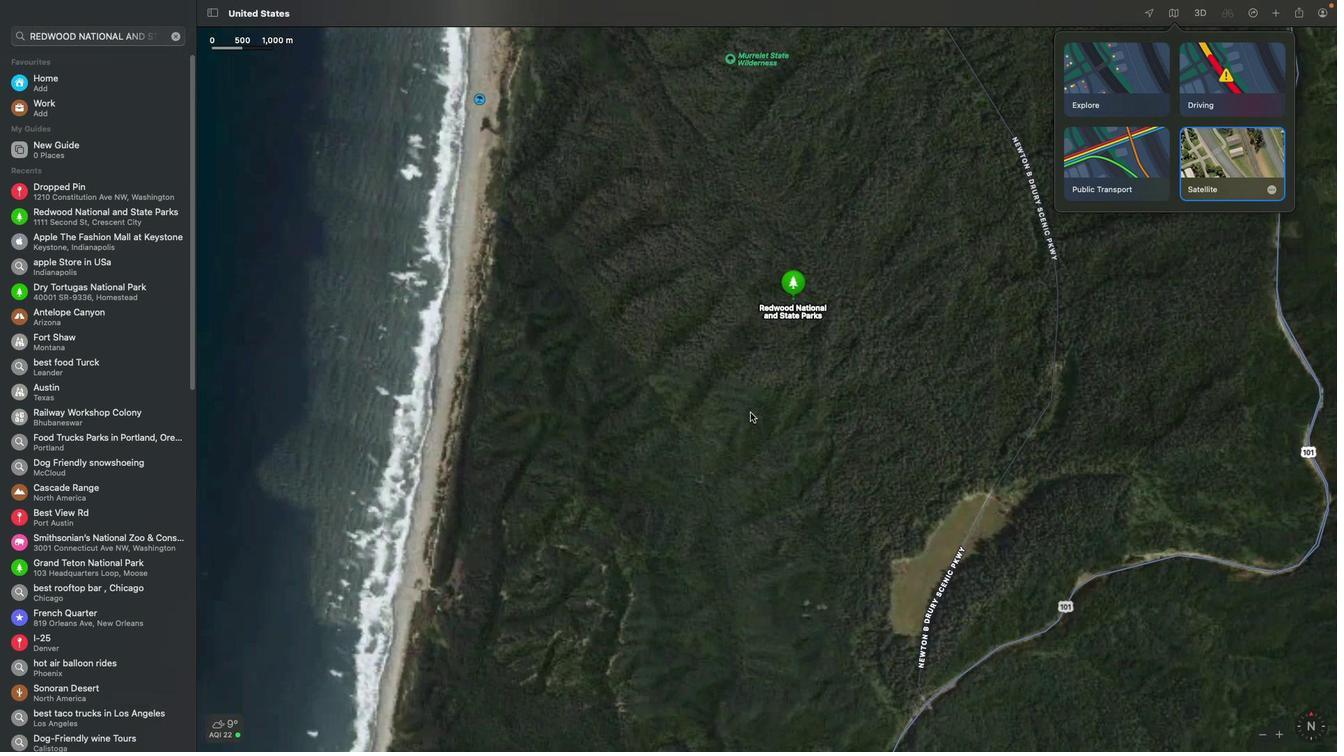 
Action: Mouse scrolled (742, 464) with delta (28, 151)
Screenshot: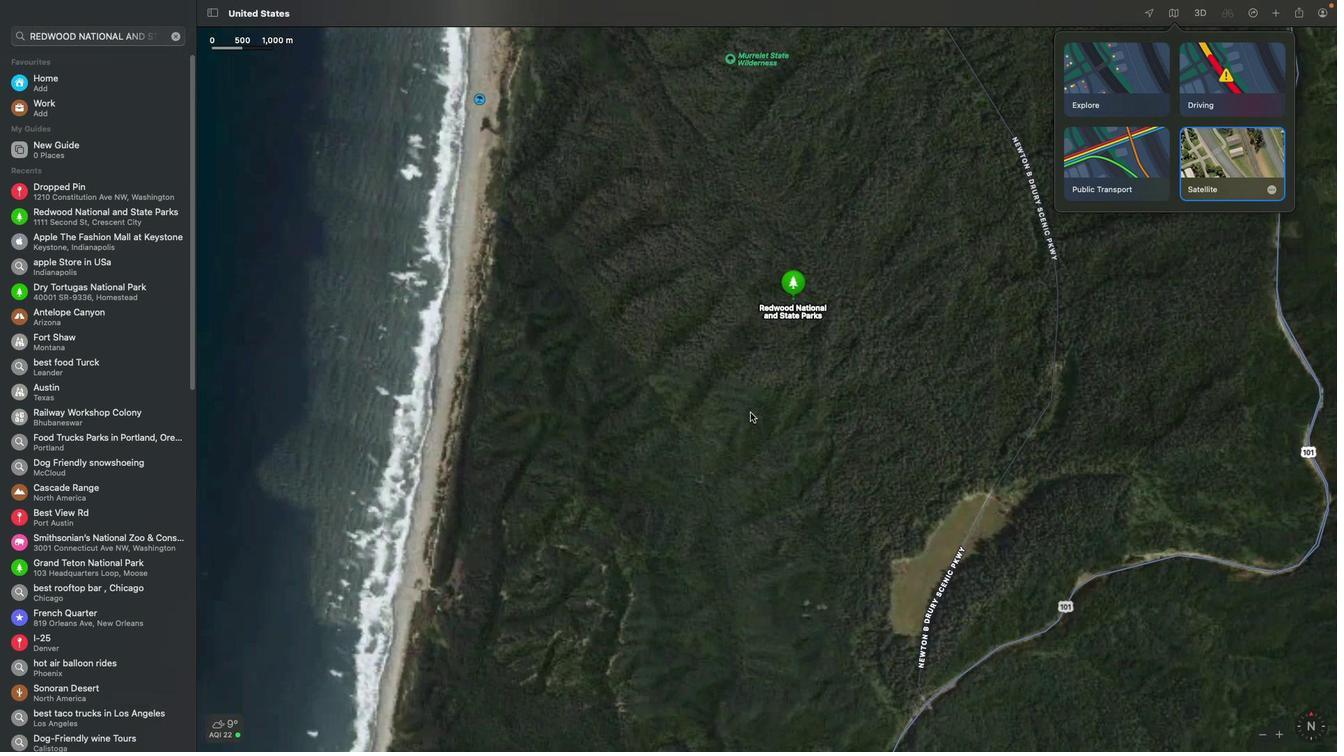 
Action: Mouse scrolled (742, 464) with delta (28, 151)
Screenshot: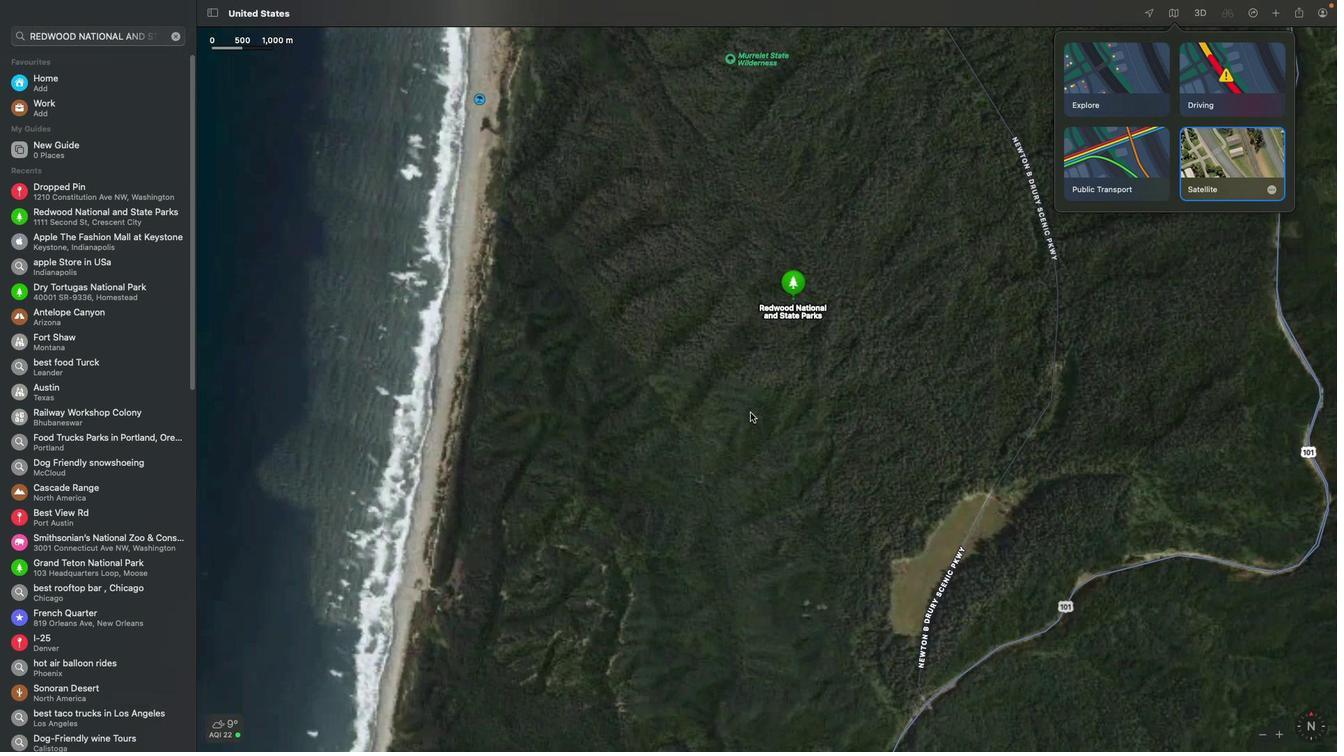 
Action: Mouse moved to (772, 406)
Screenshot: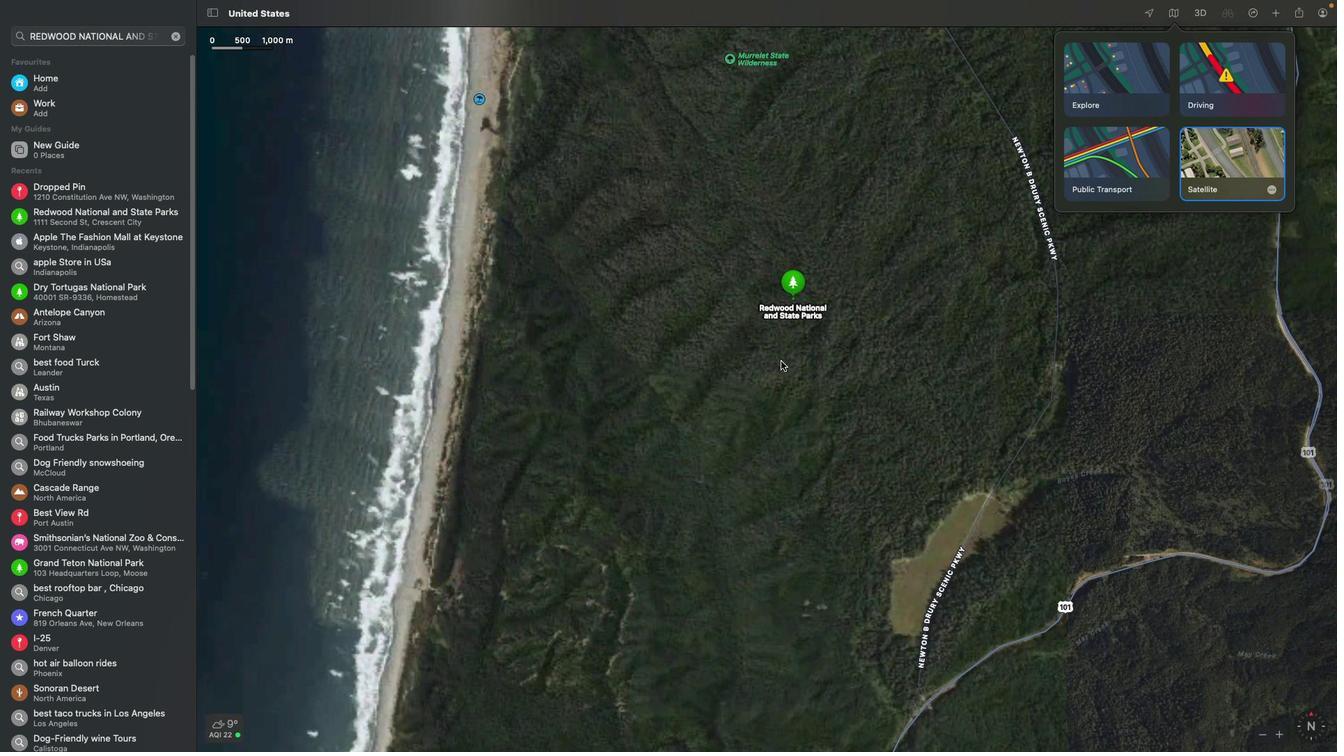 
Action: Mouse pressed left at (772, 406)
Screenshot: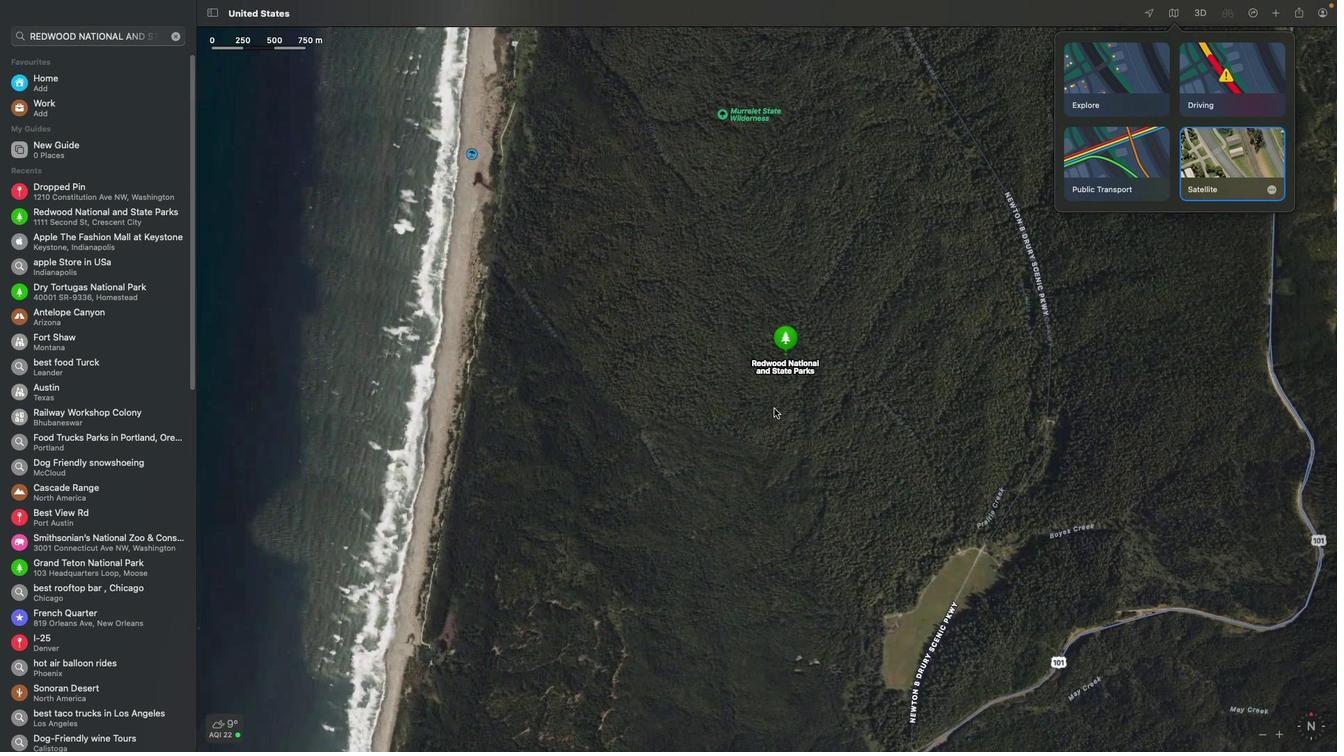 
Action: Mouse moved to (764, 459)
Screenshot: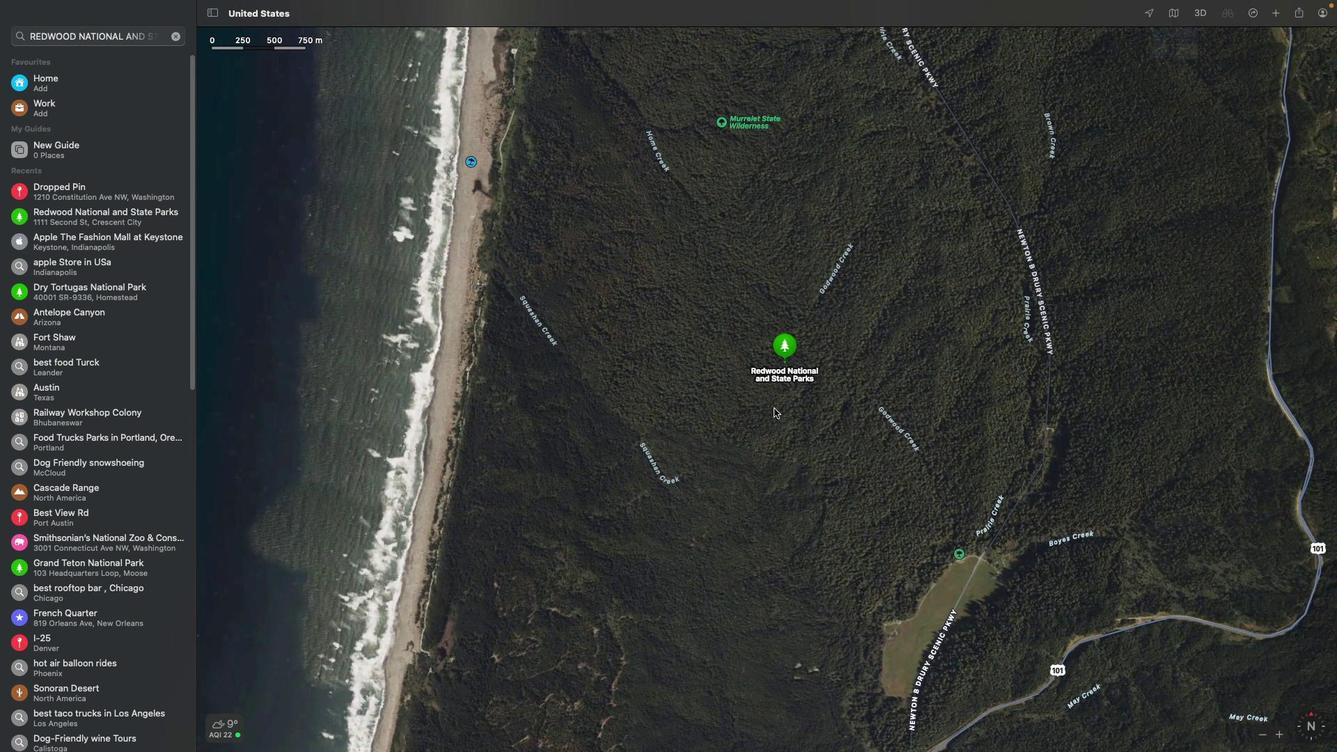 
Action: Mouse scrolled (764, 459) with delta (28, 147)
Screenshot: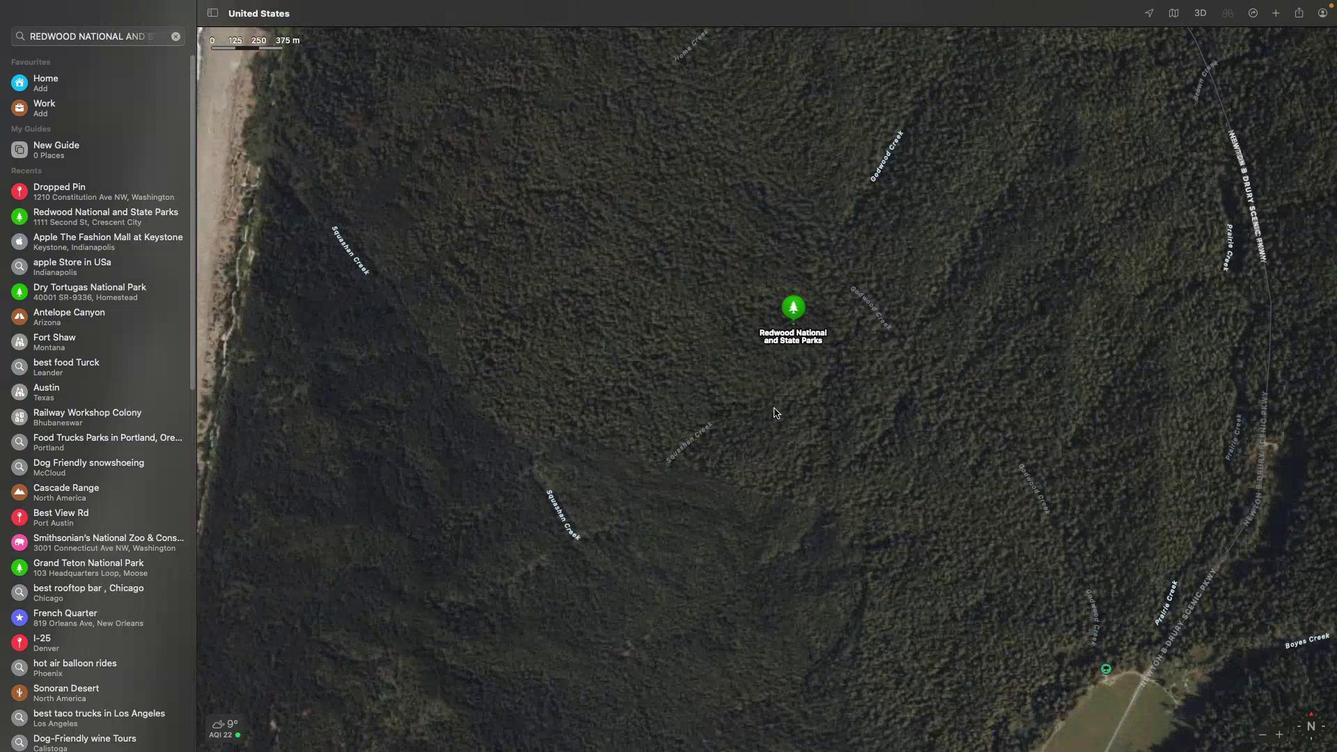 
Action: Mouse scrolled (764, 459) with delta (28, 147)
Screenshot: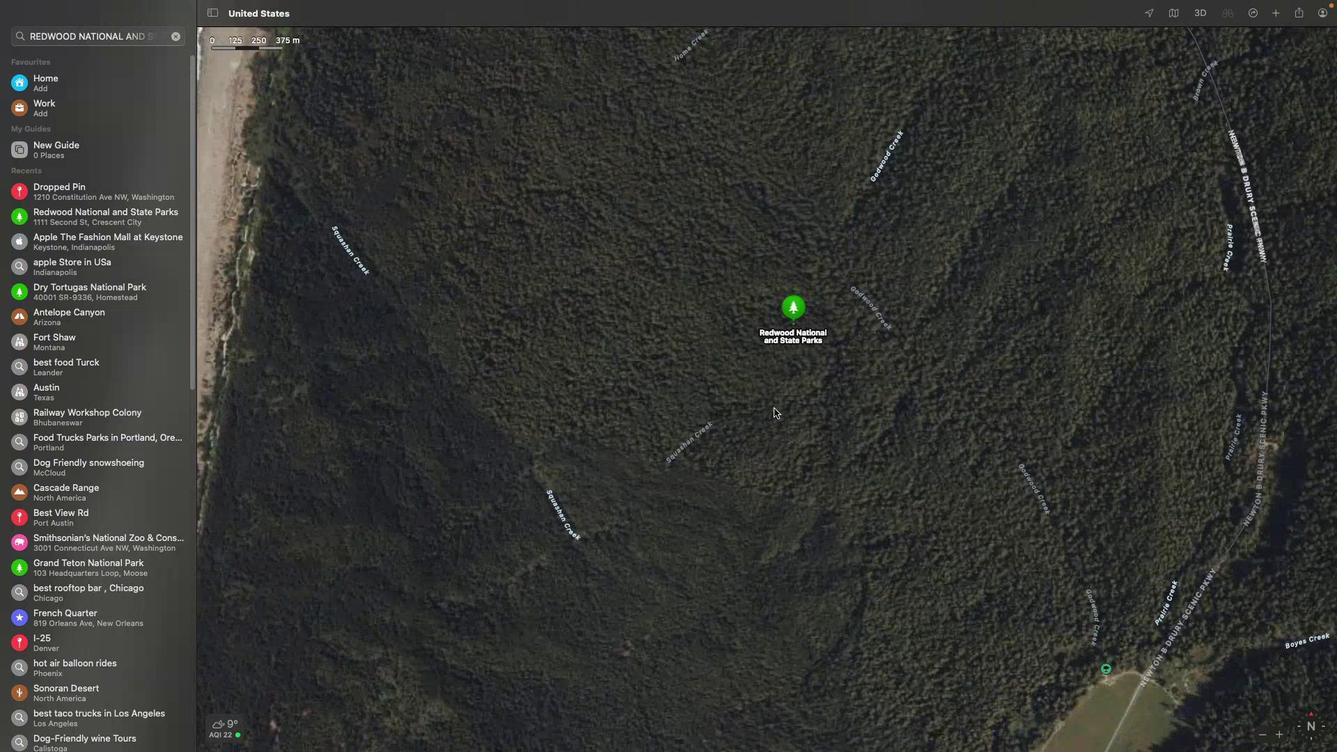 
Action: Mouse scrolled (764, 459) with delta (28, 148)
Screenshot: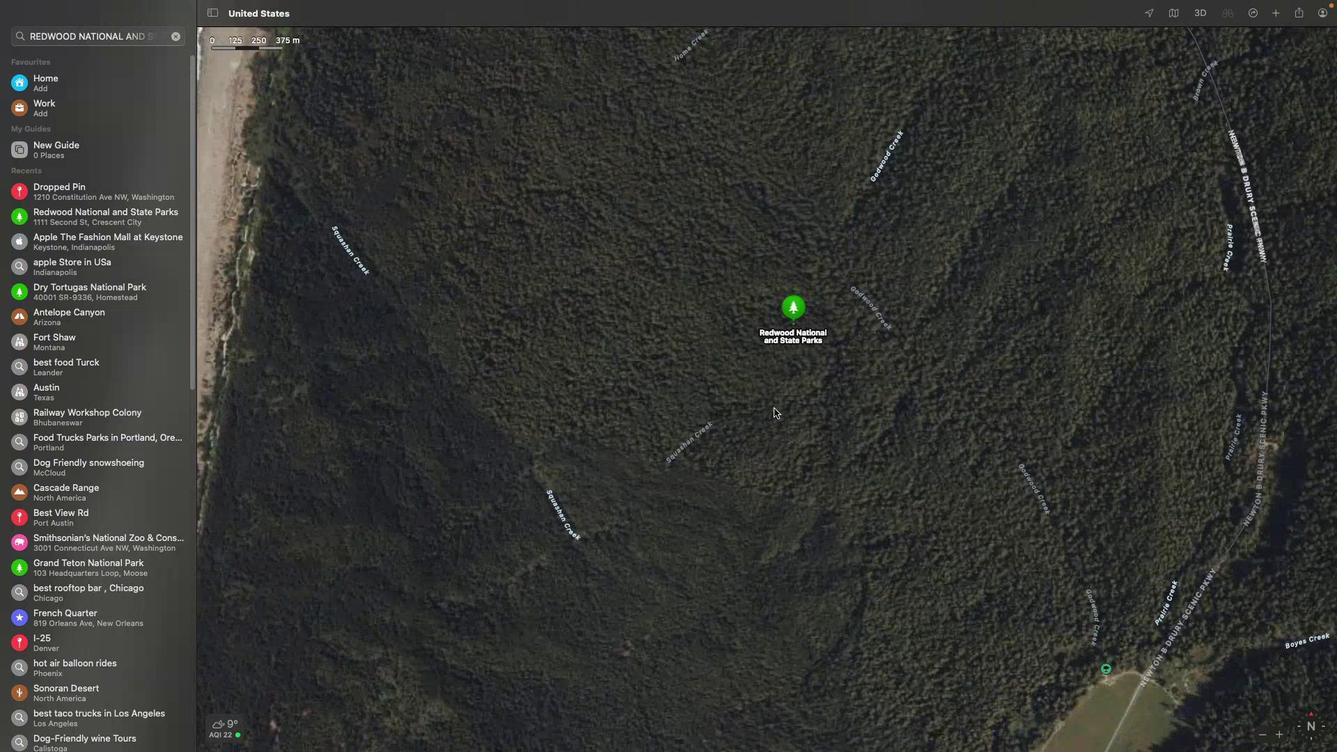 
Action: Mouse scrolled (764, 459) with delta (28, 149)
Screenshot: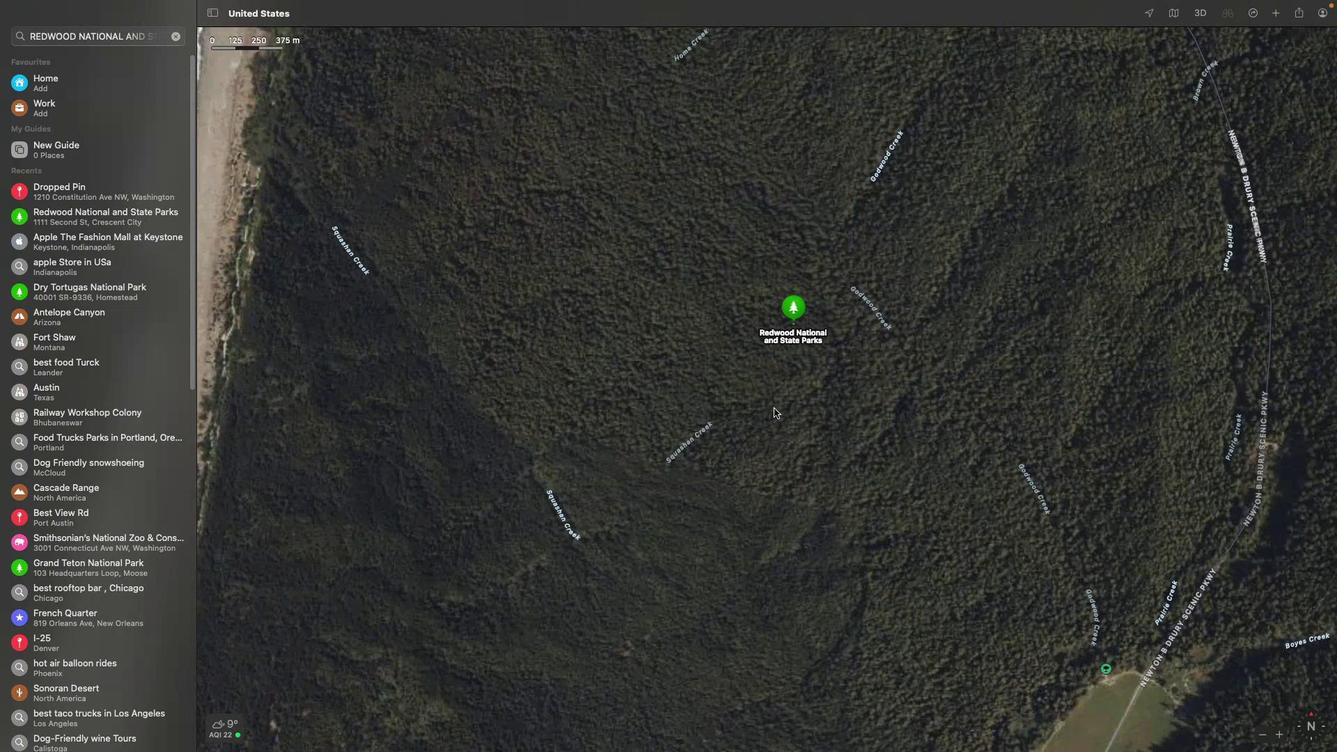 
Action: Mouse scrolled (764, 459) with delta (28, 150)
Screenshot: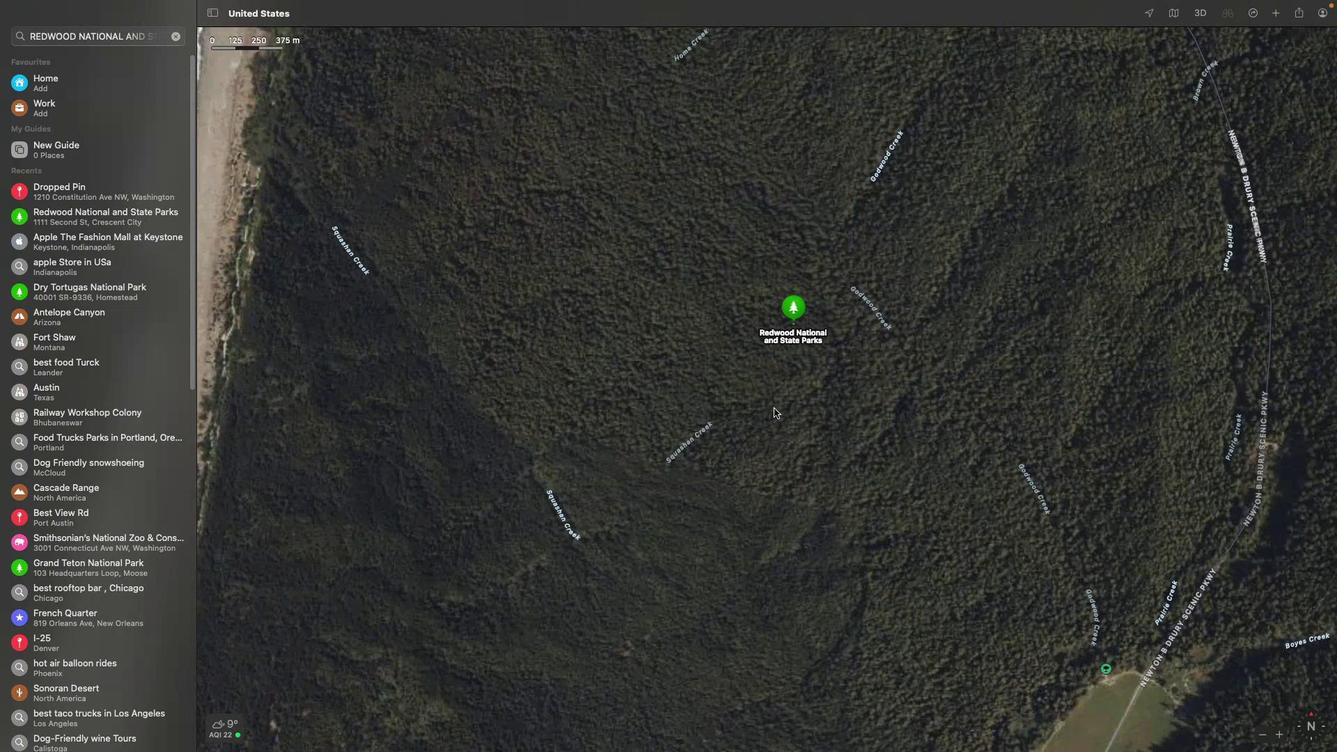 
Action: Mouse scrolled (764, 459) with delta (28, 150)
Screenshot: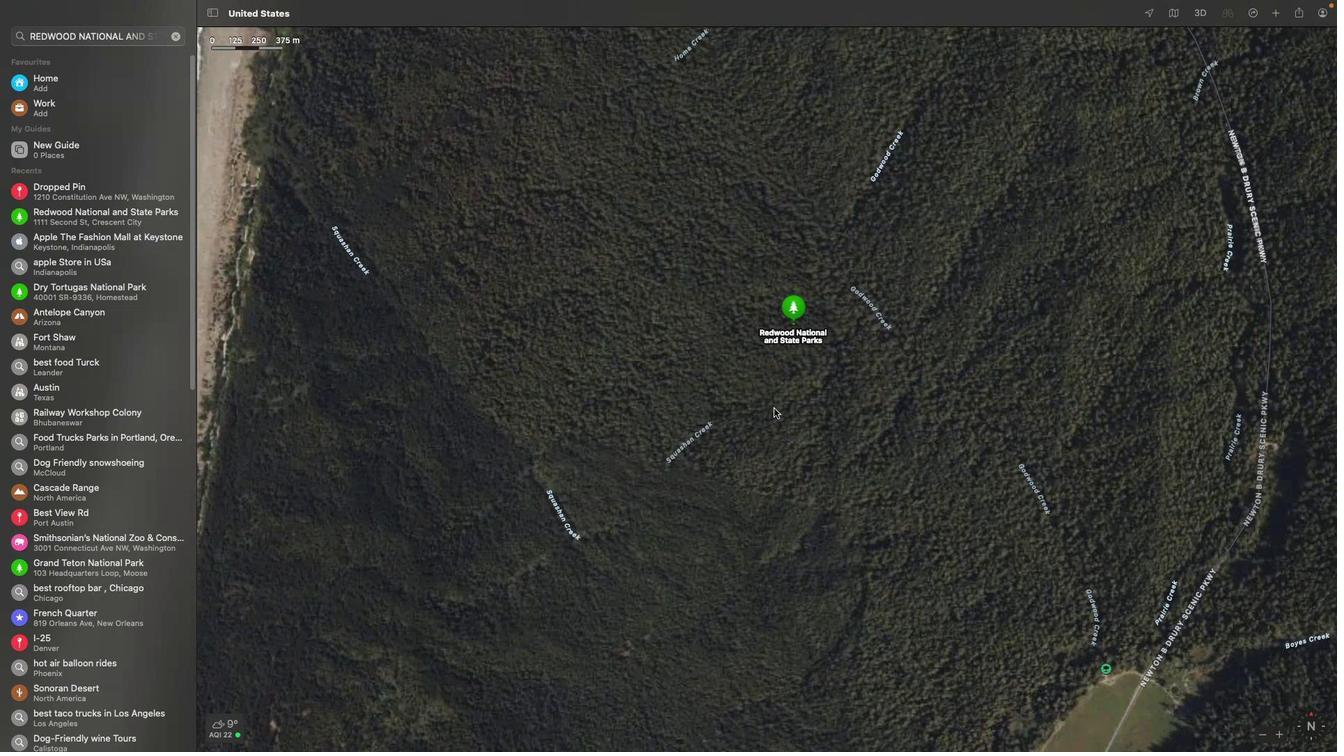 
Action: Mouse scrolled (764, 459) with delta (28, 146)
Screenshot: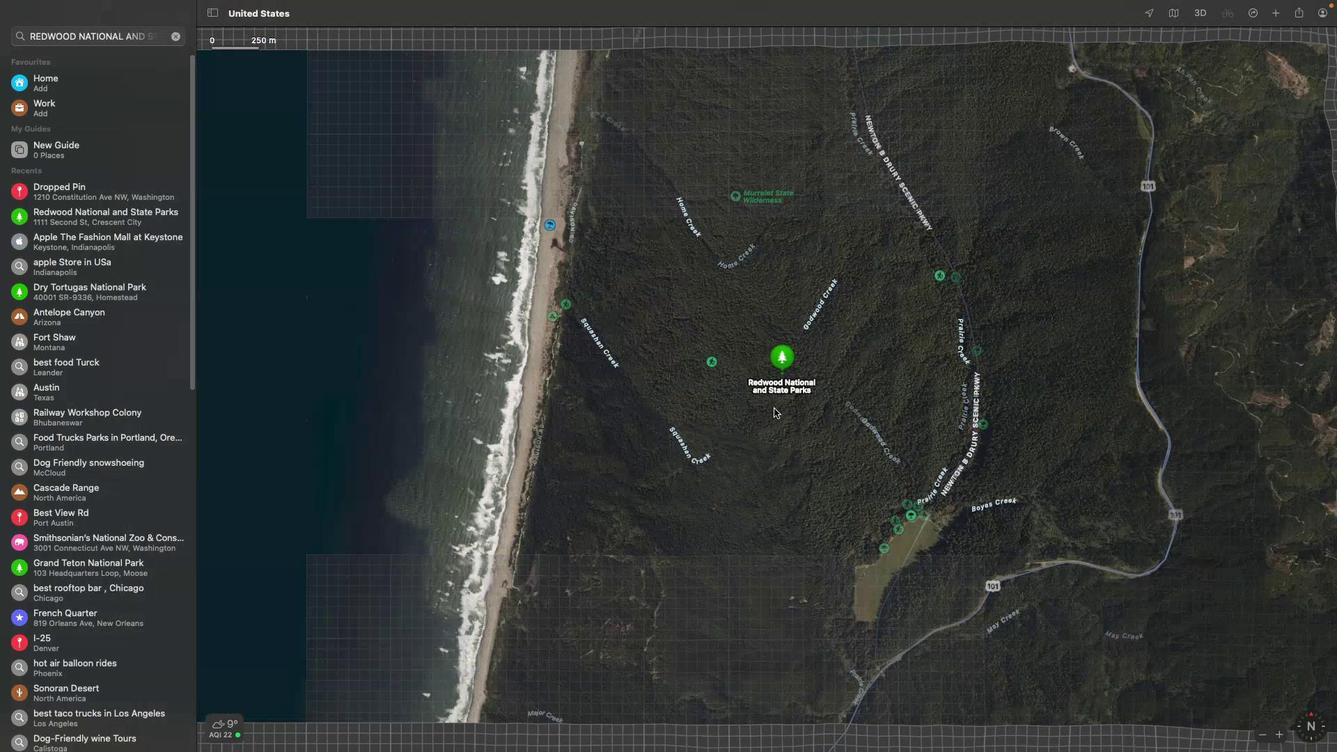 
Action: Mouse scrolled (764, 459) with delta (28, 146)
Screenshot: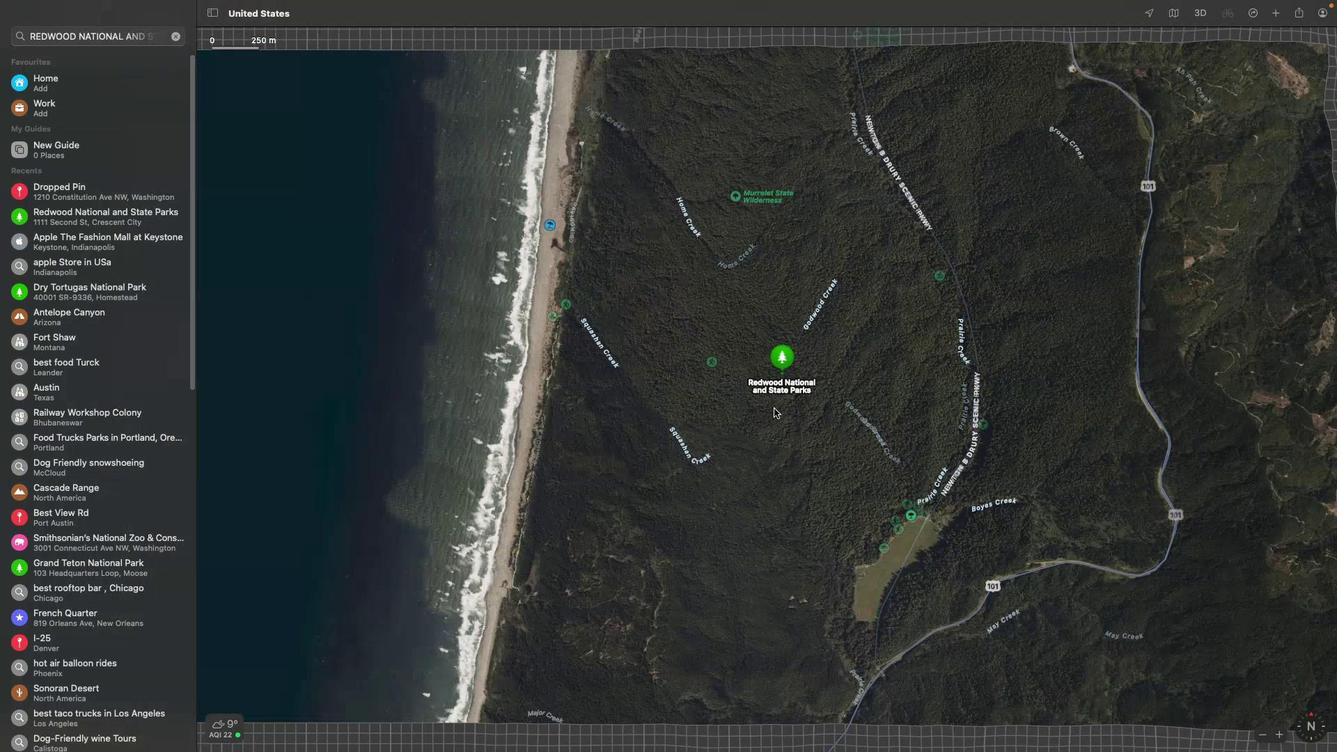 
Action: Mouse scrolled (764, 459) with delta (28, 144)
Screenshot: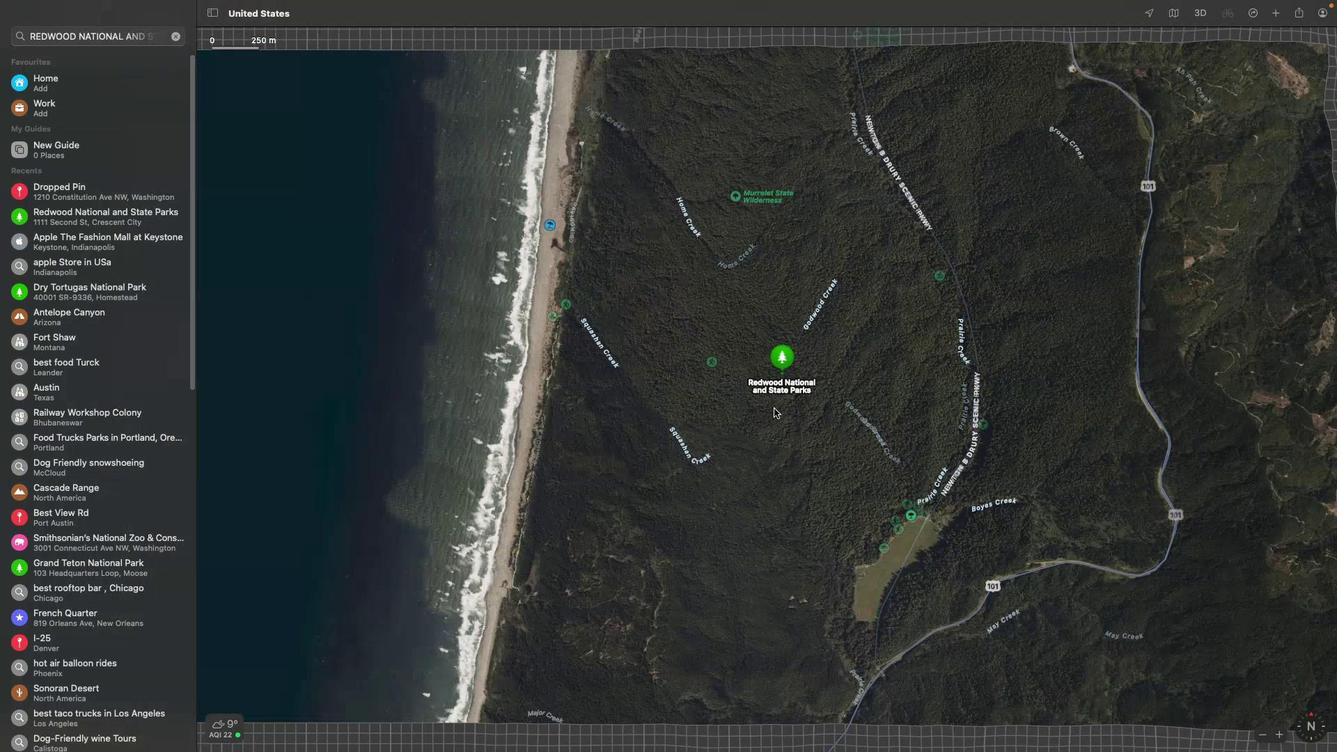 
Action: Mouse scrolled (764, 459) with delta (28, 144)
Screenshot: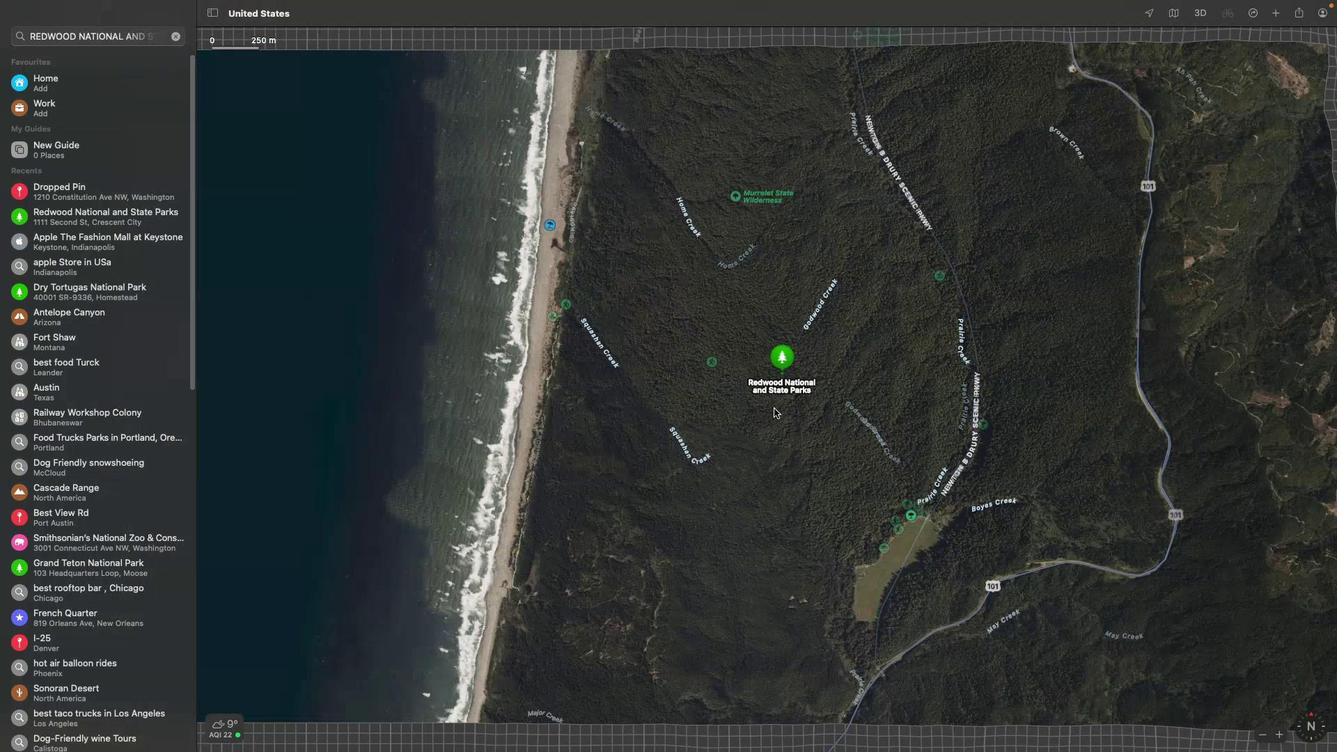 
Action: Mouse scrolled (764, 459) with delta (28, 143)
Screenshot: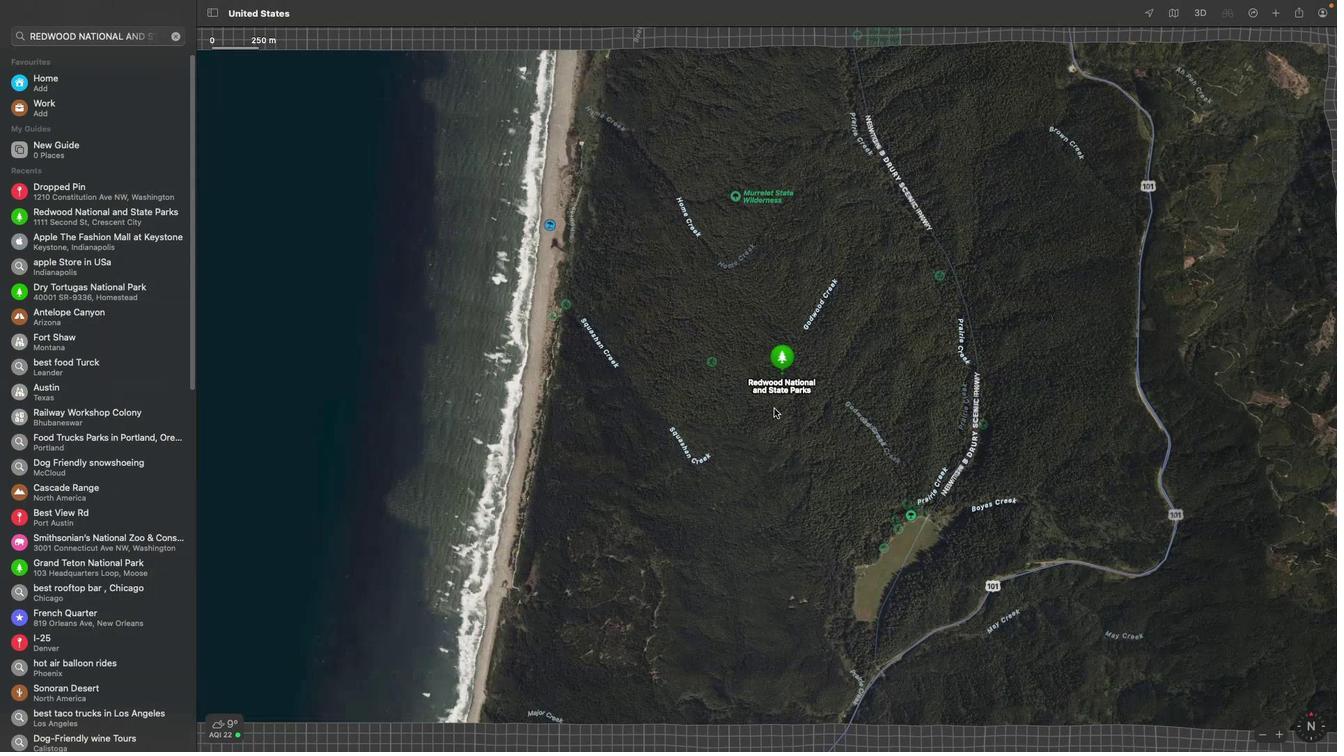
Action: Mouse scrolled (764, 459) with delta (28, 143)
Screenshot: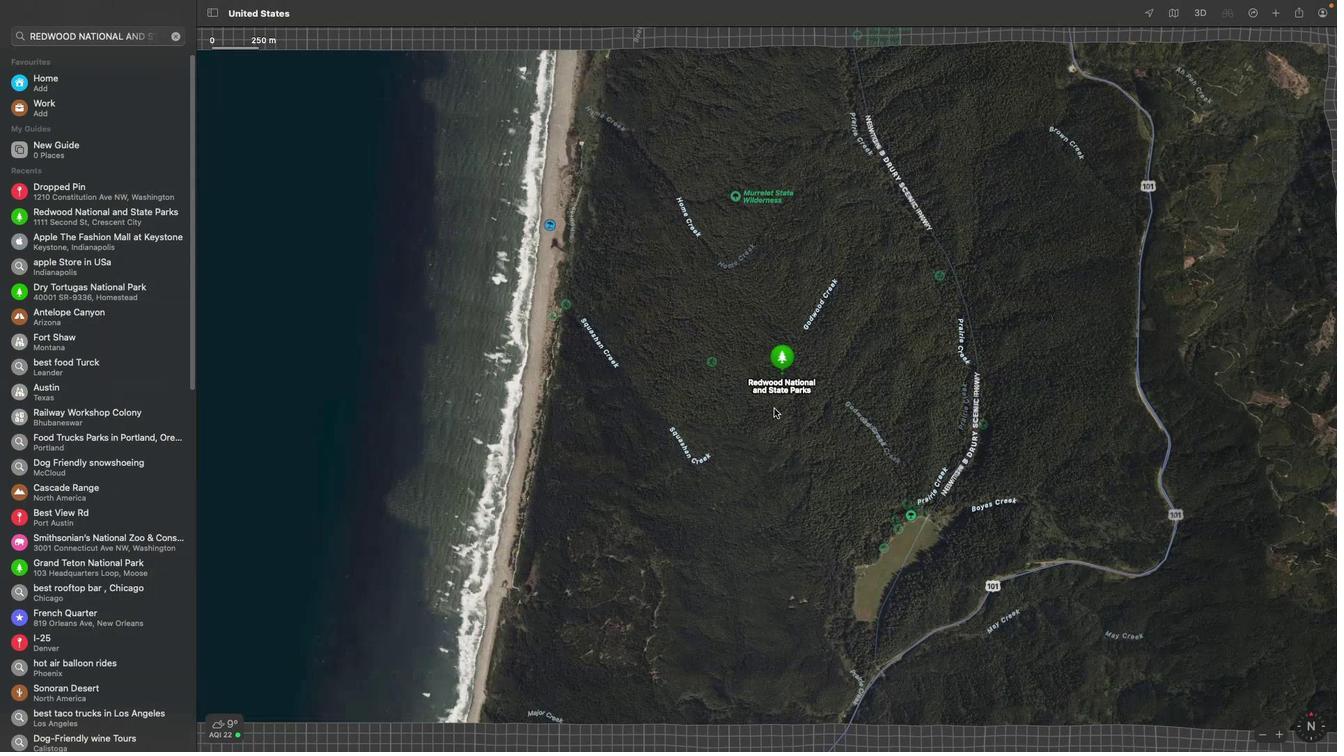 
Action: Mouse scrolled (764, 459) with delta (28, 146)
Screenshot: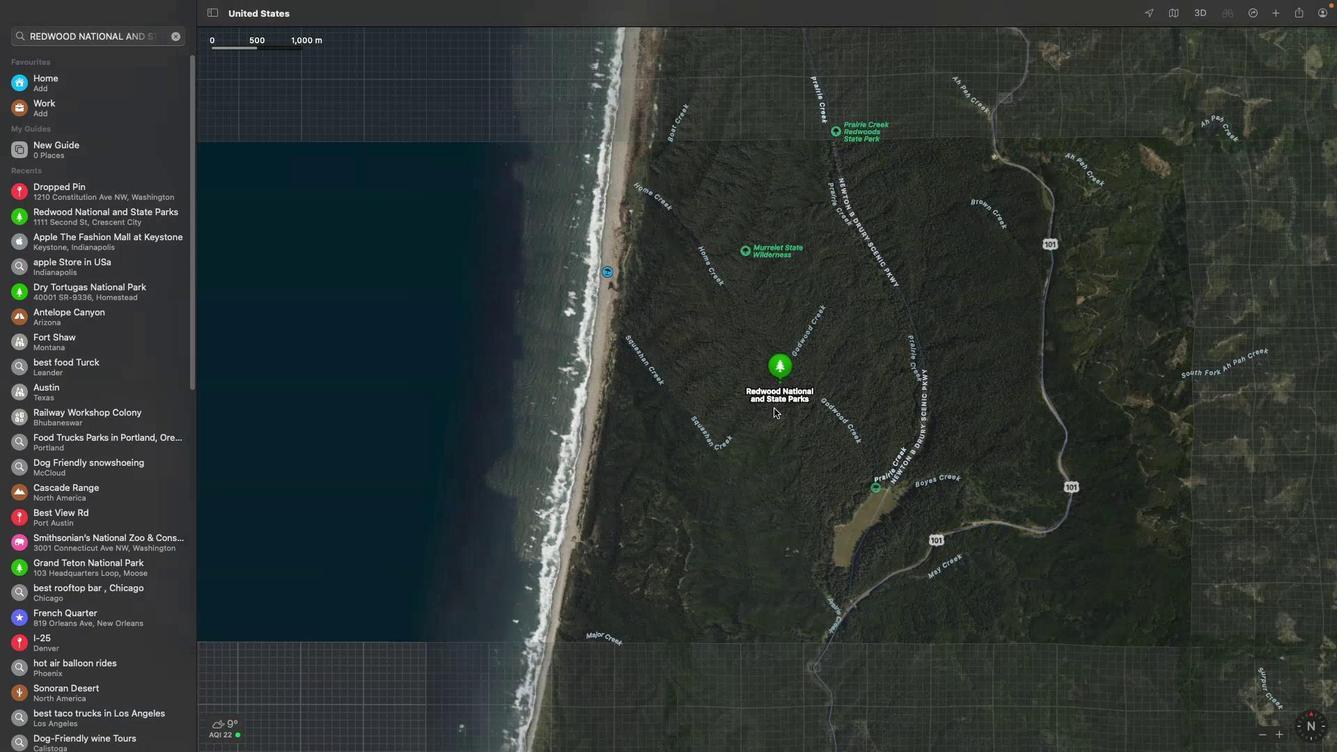 
Action: Mouse scrolled (764, 459) with delta (28, 146)
Screenshot: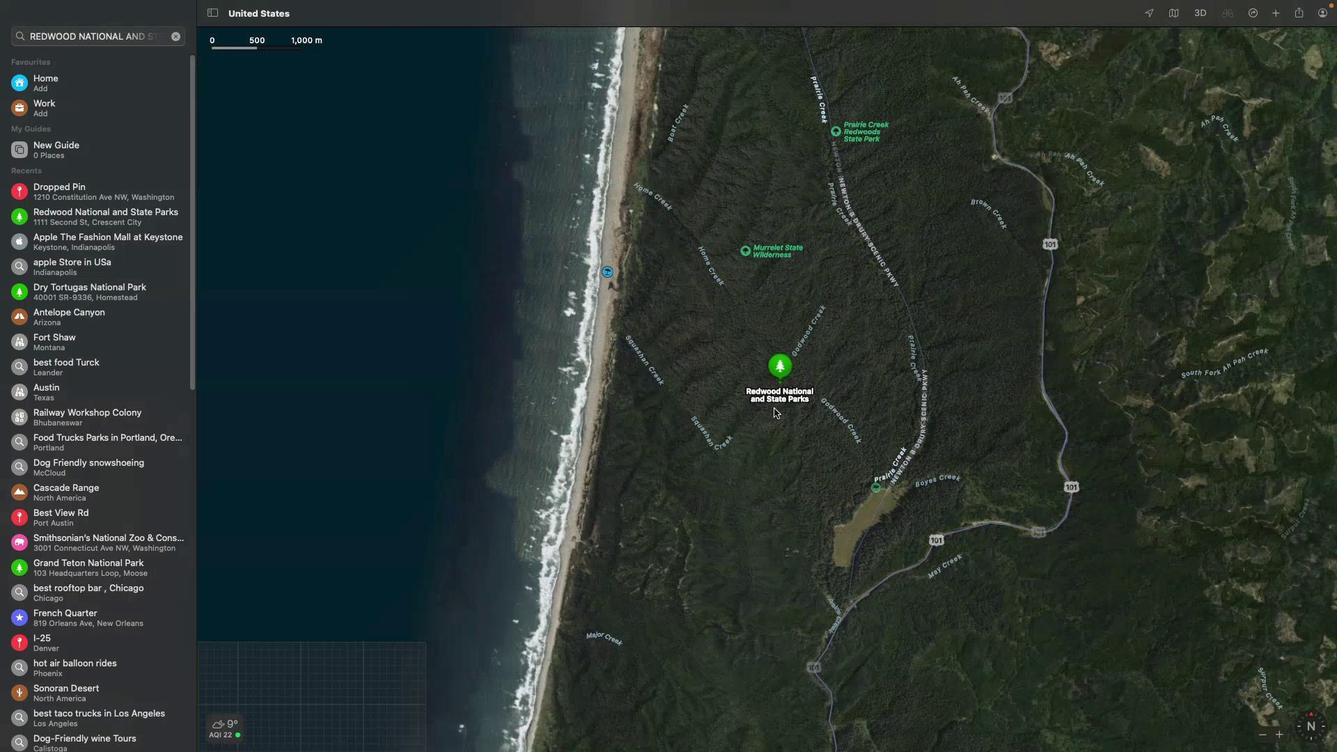 
Action: Mouse scrolled (764, 459) with delta (28, 145)
Screenshot: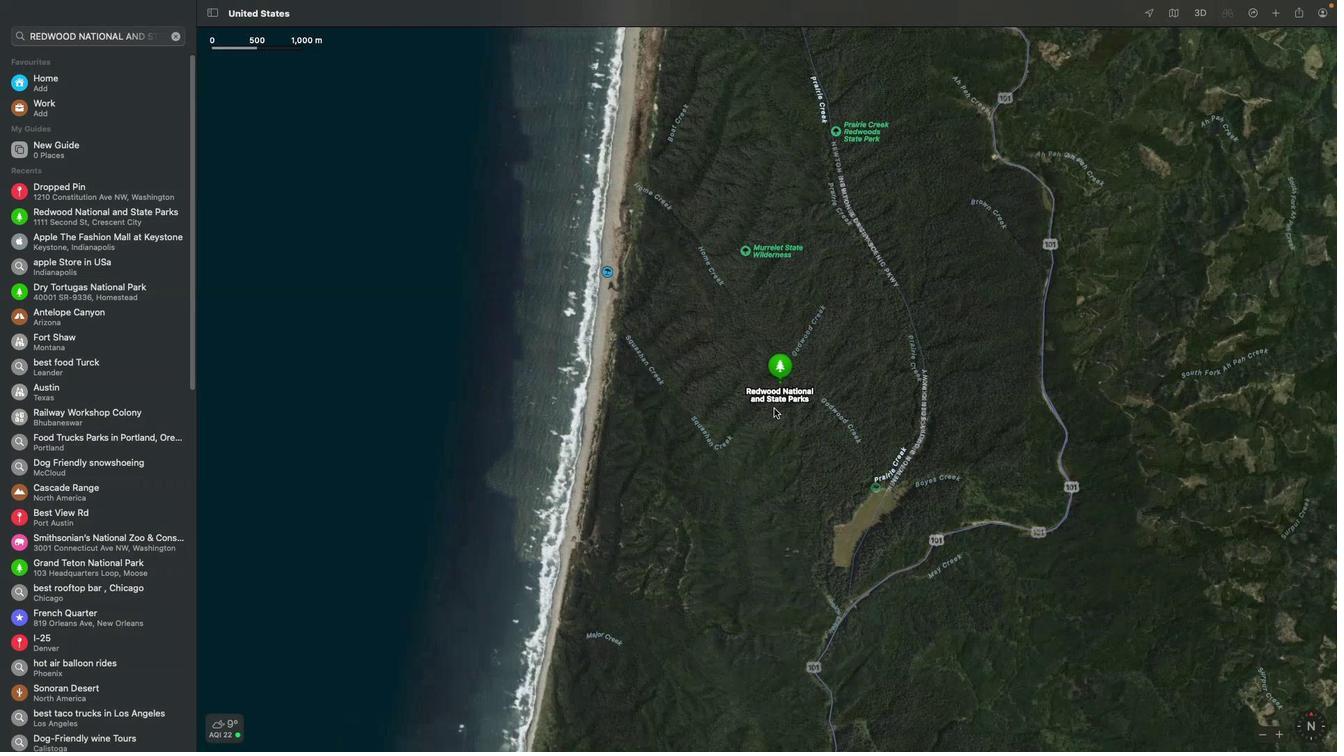
Action: Mouse scrolled (764, 459) with delta (28, 144)
Screenshot: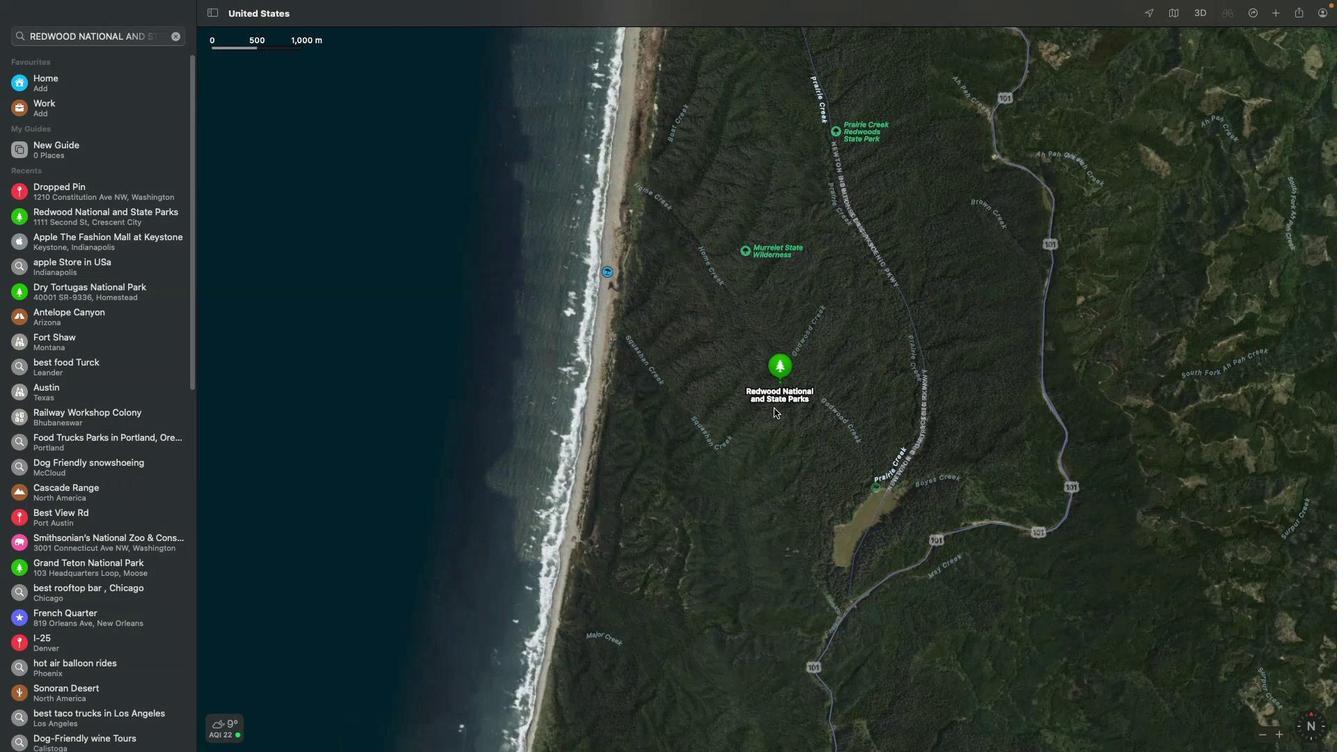 
Action: Mouse scrolled (764, 459) with delta (28, 146)
Screenshot: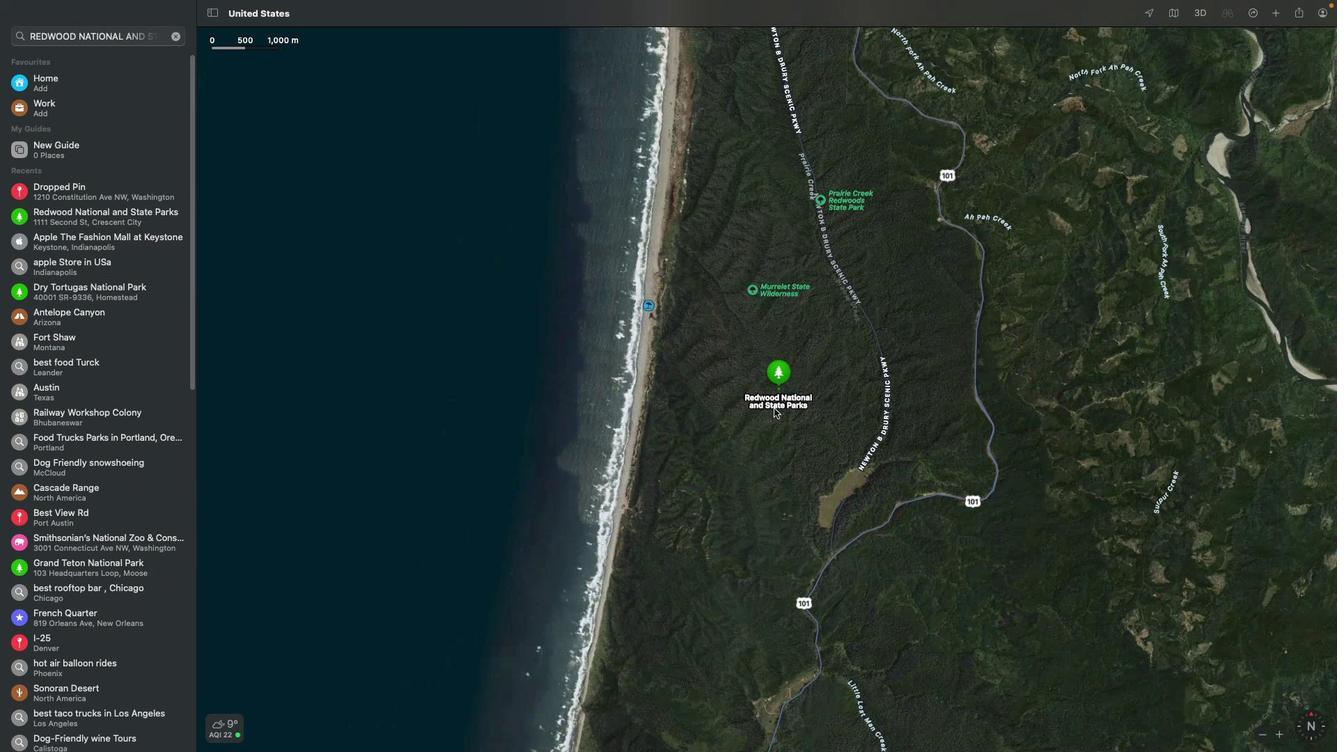 
Action: Mouse scrolled (764, 459) with delta (28, 146)
Screenshot: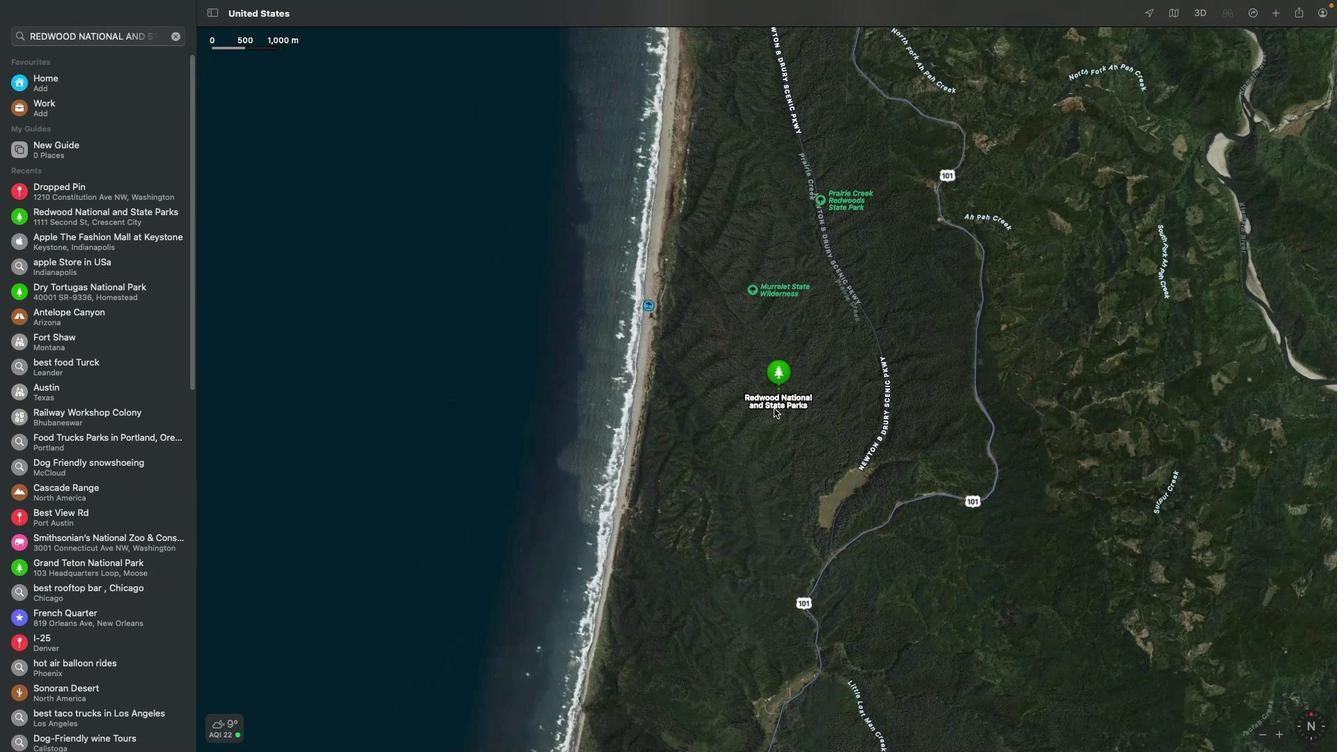 
Action: Mouse scrolled (764, 459) with delta (28, 145)
Screenshot: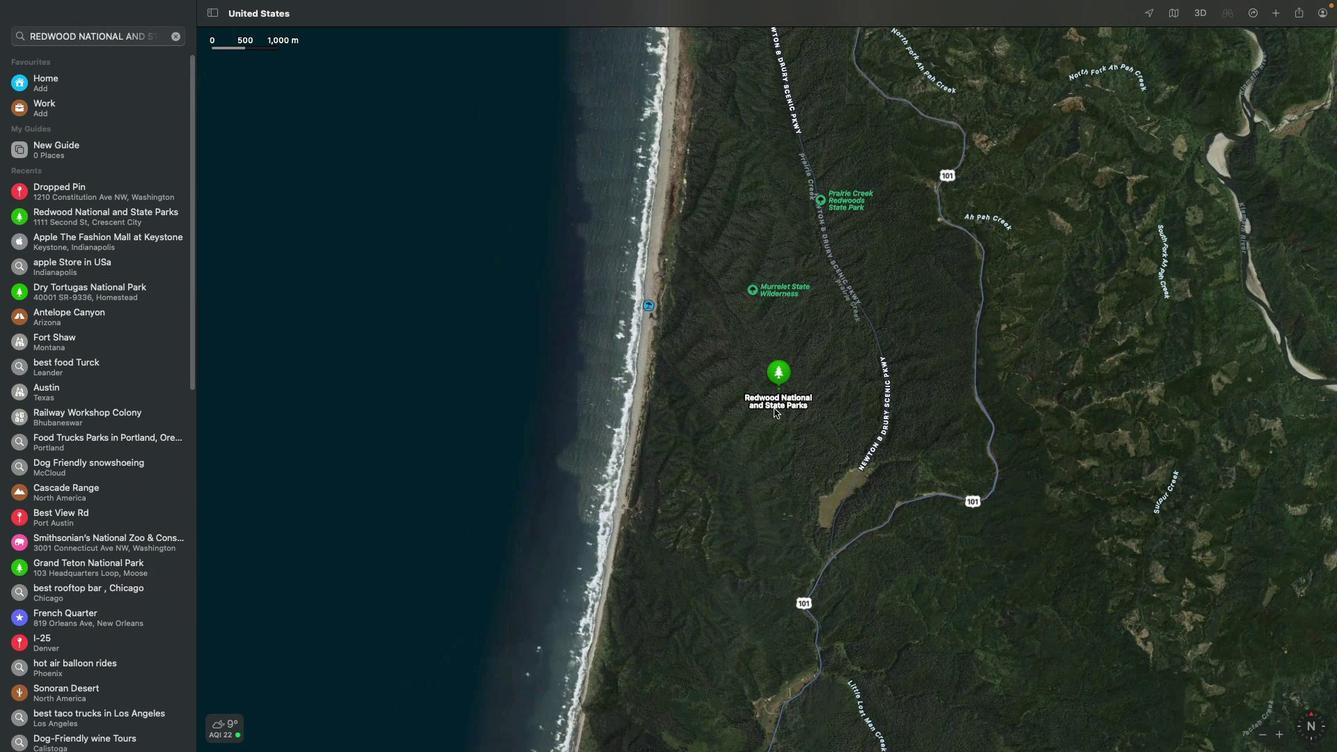 
Action: Mouse scrolled (764, 459) with delta (28, 144)
Screenshot: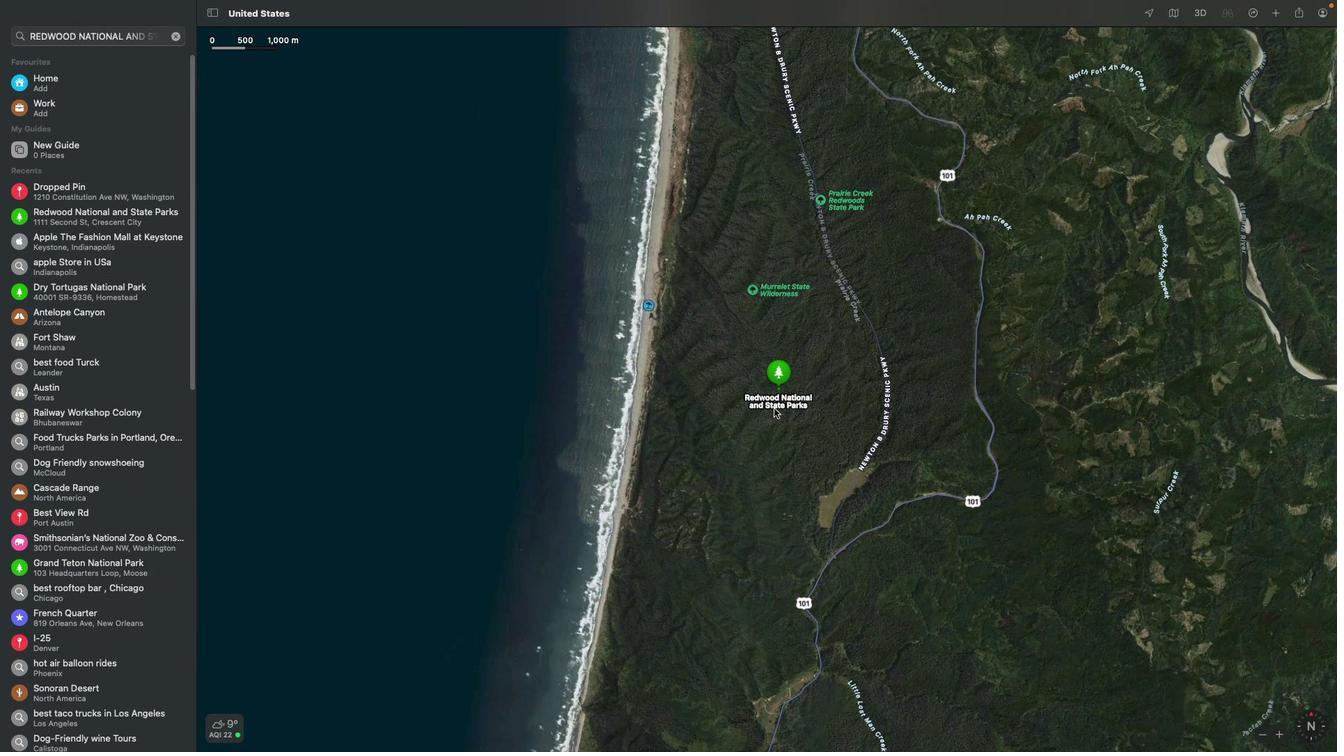 
Action: Mouse scrolled (764, 459) with delta (28, 146)
Screenshot: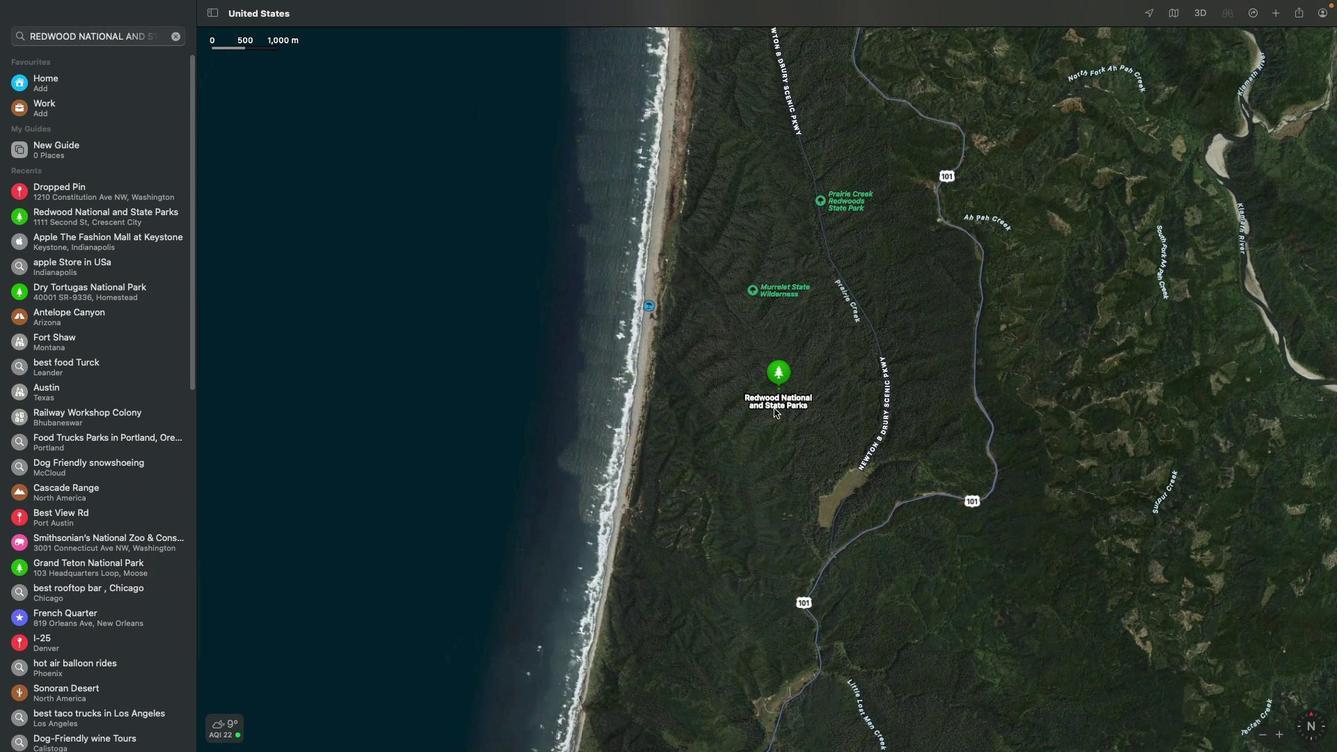 
